 Task: Create a due date automation trigger when advanced on, on the tuesday after a card is due add content with a name containing resume at 11:00 AM.
Action: Mouse moved to (886, 278)
Screenshot: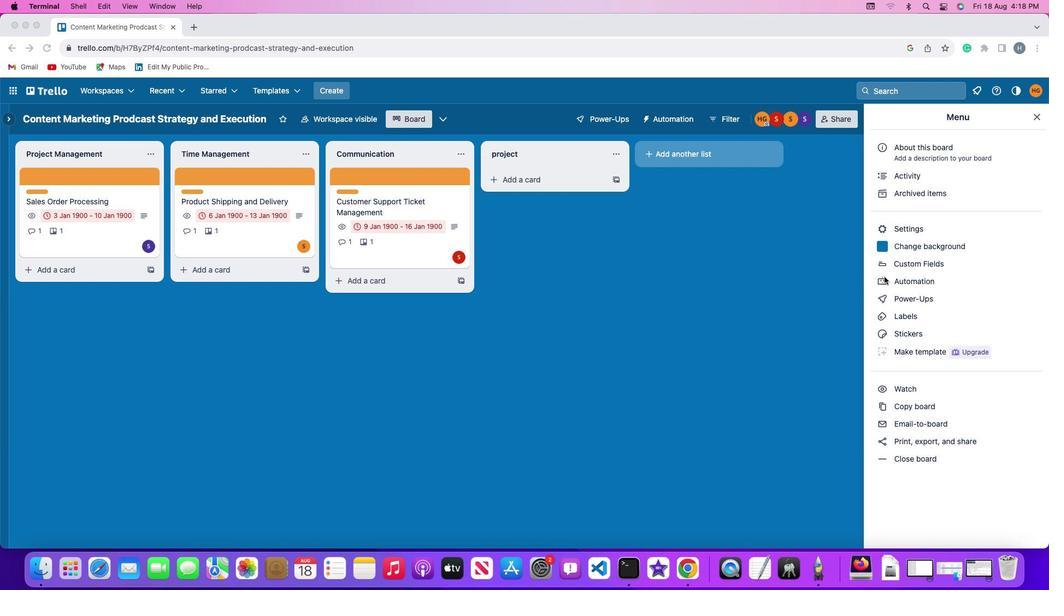 
Action: Mouse pressed left at (886, 278)
Screenshot: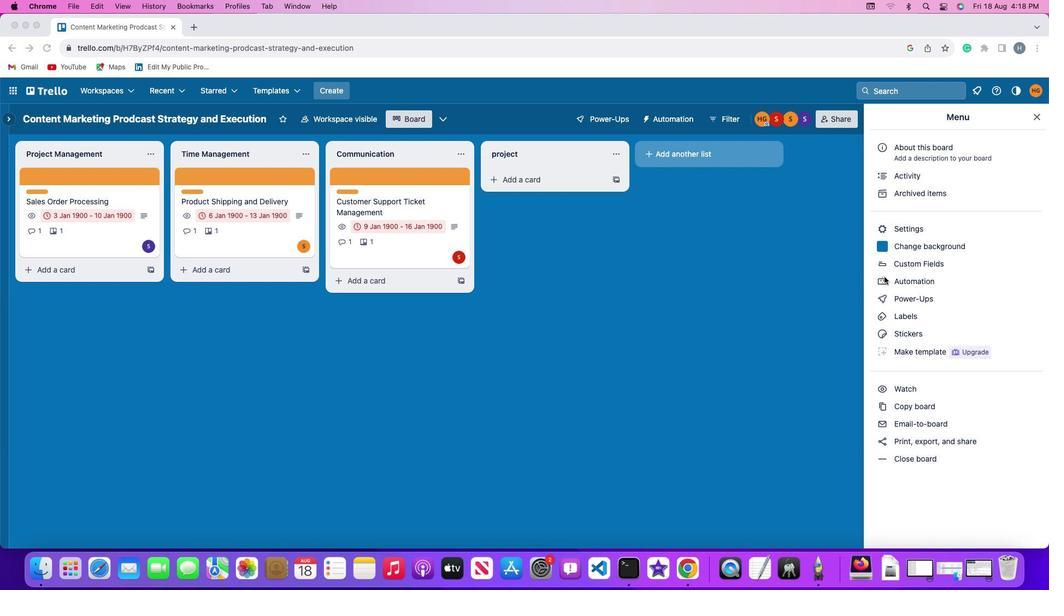 
Action: Mouse pressed left at (886, 278)
Screenshot: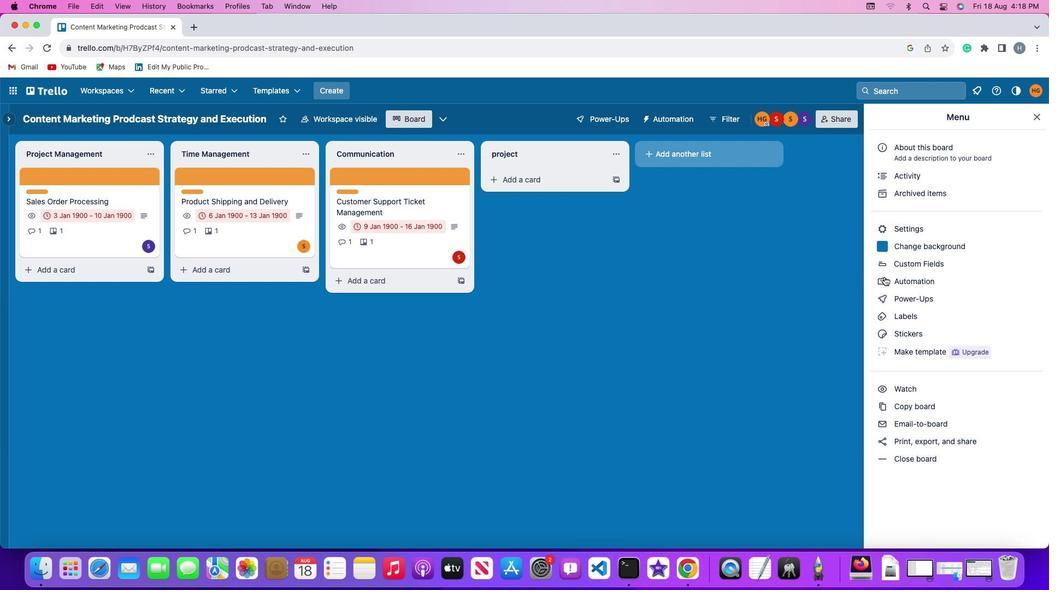 
Action: Mouse moved to (65, 257)
Screenshot: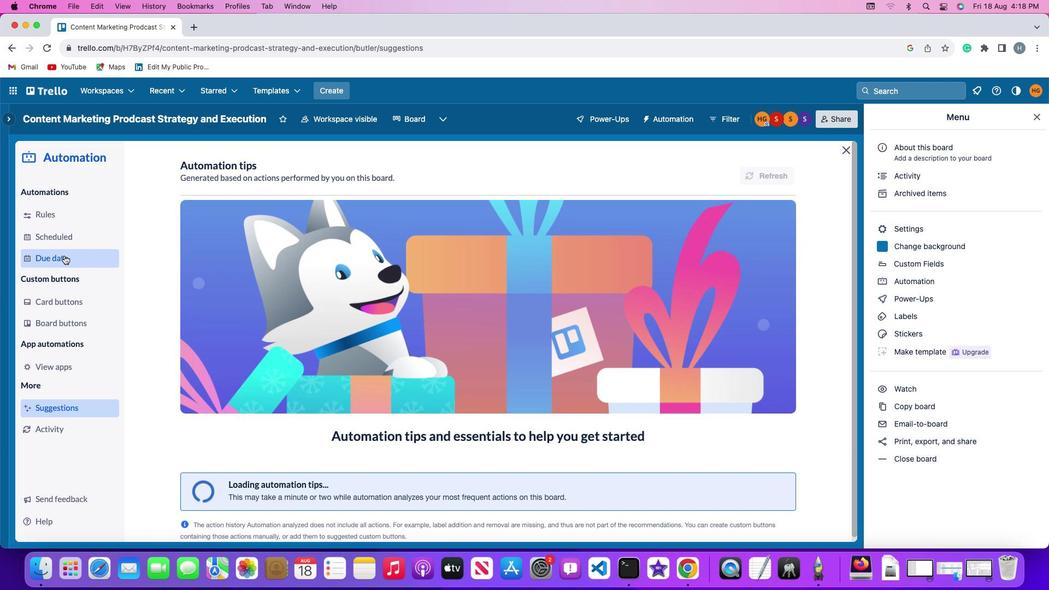 
Action: Mouse pressed left at (65, 257)
Screenshot: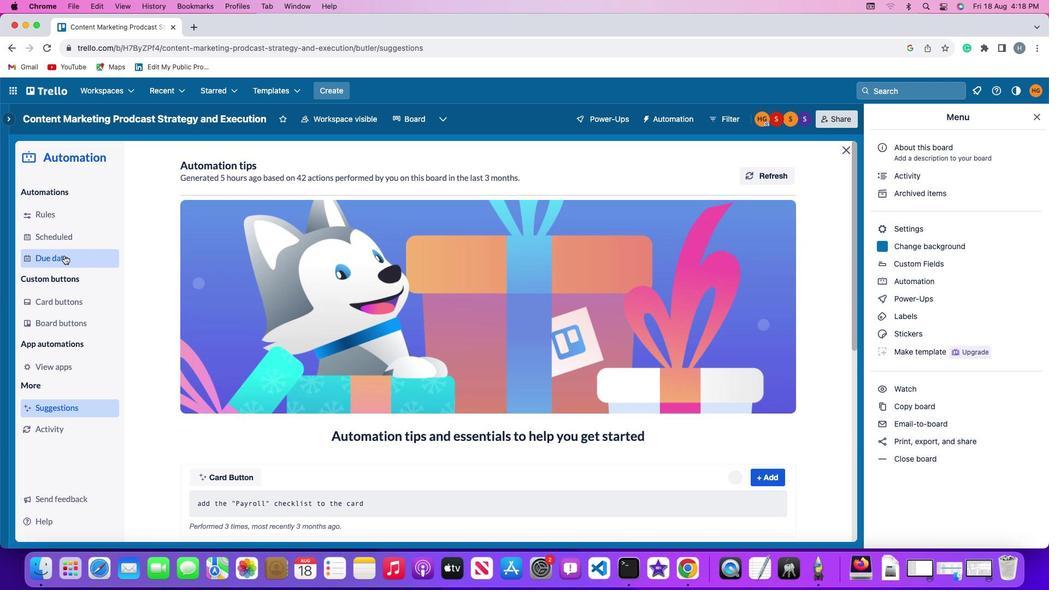 
Action: Mouse moved to (729, 169)
Screenshot: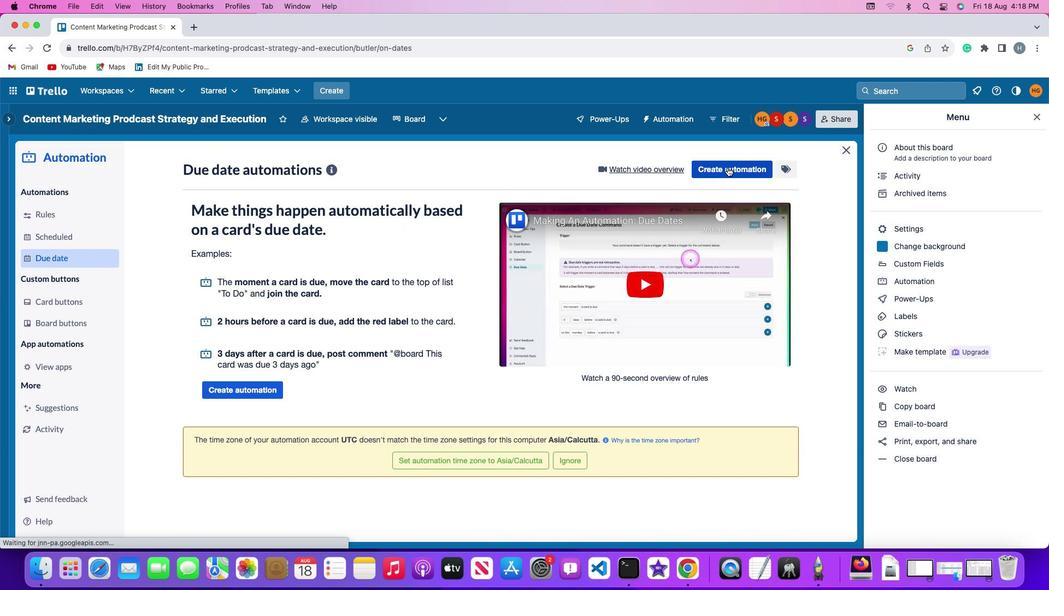
Action: Mouse pressed left at (729, 169)
Screenshot: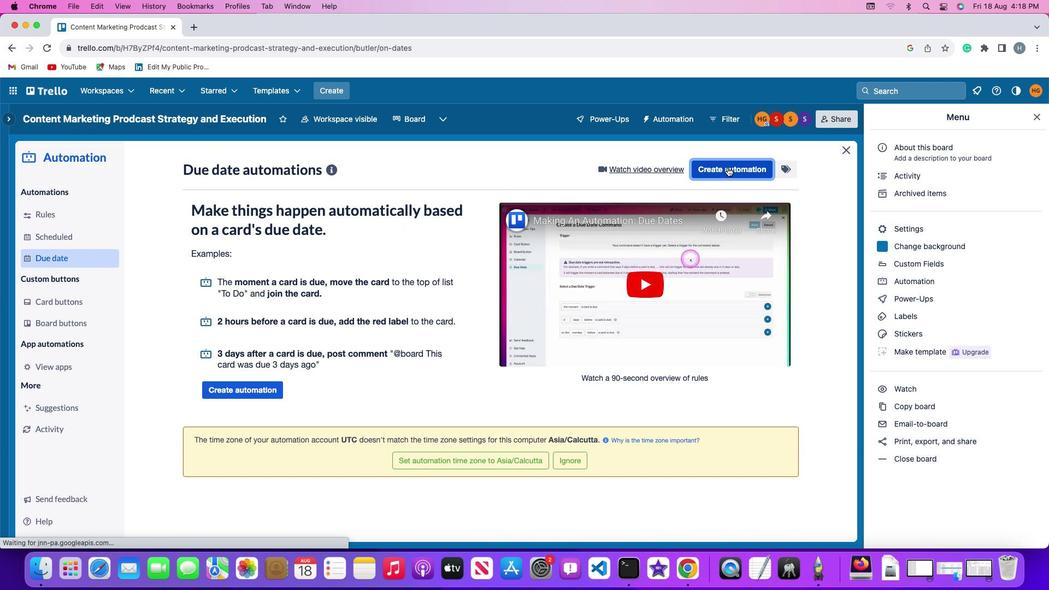 
Action: Mouse moved to (209, 274)
Screenshot: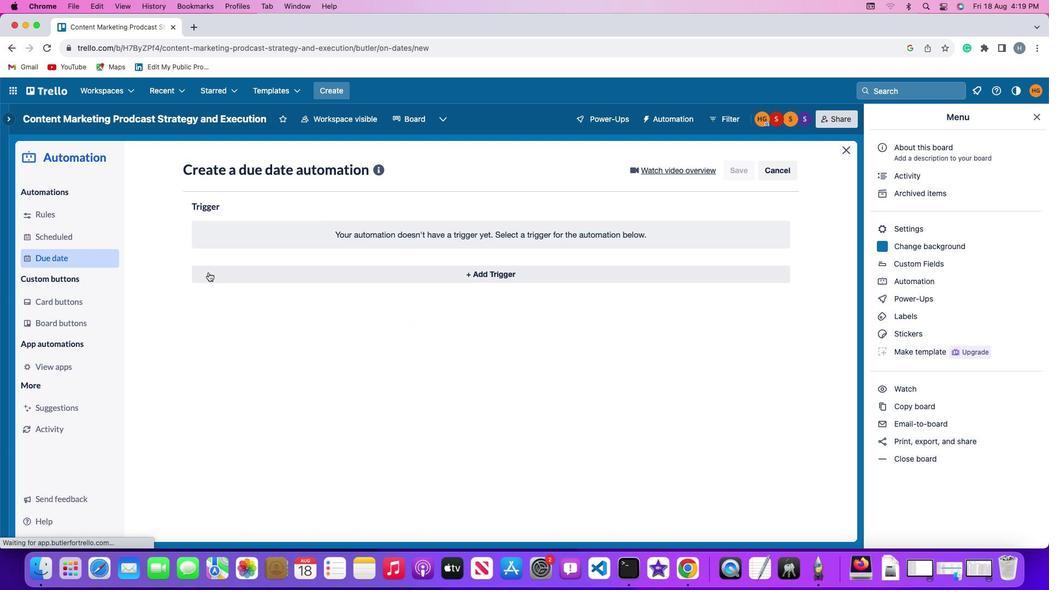 
Action: Mouse pressed left at (209, 274)
Screenshot: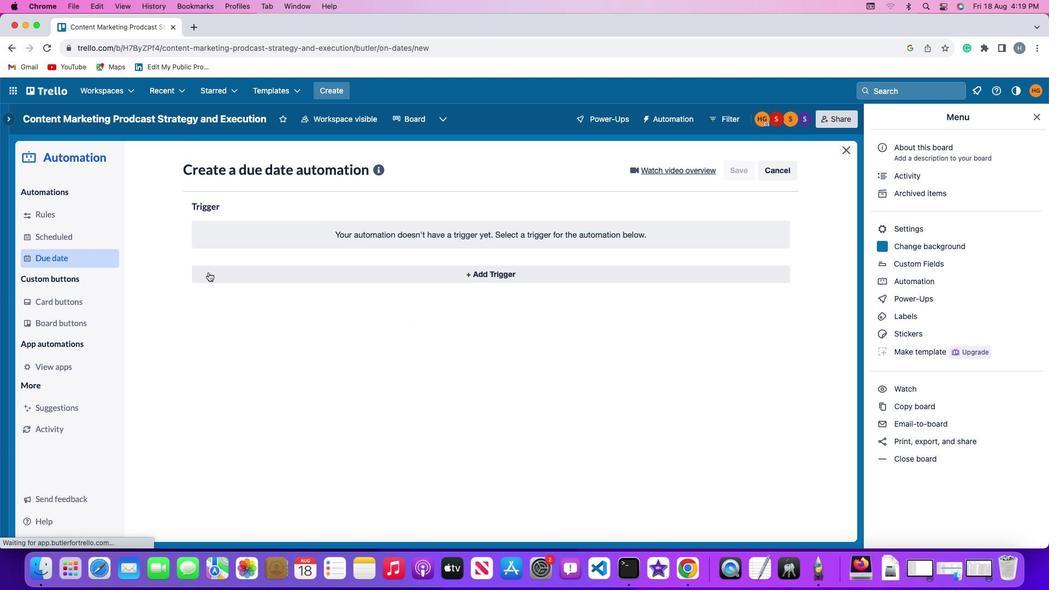 
Action: Mouse moved to (236, 477)
Screenshot: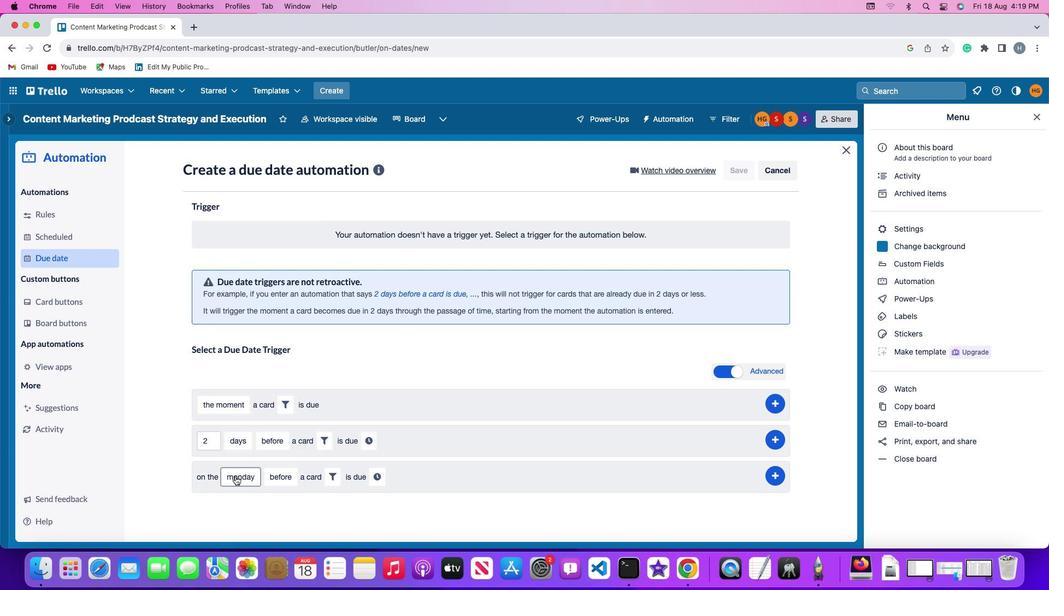 
Action: Mouse pressed left at (236, 477)
Screenshot: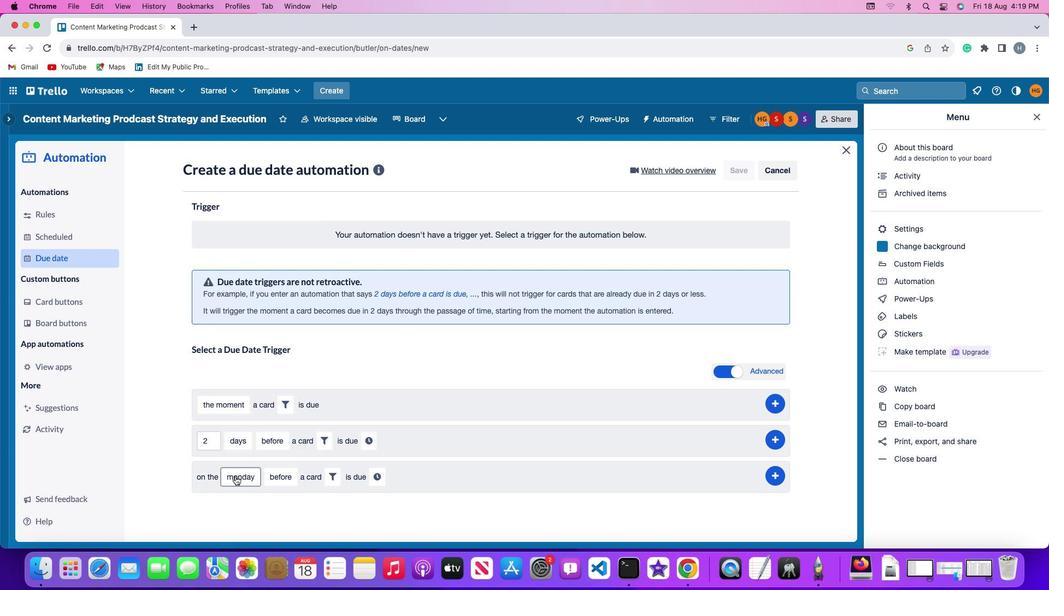
Action: Mouse moved to (256, 350)
Screenshot: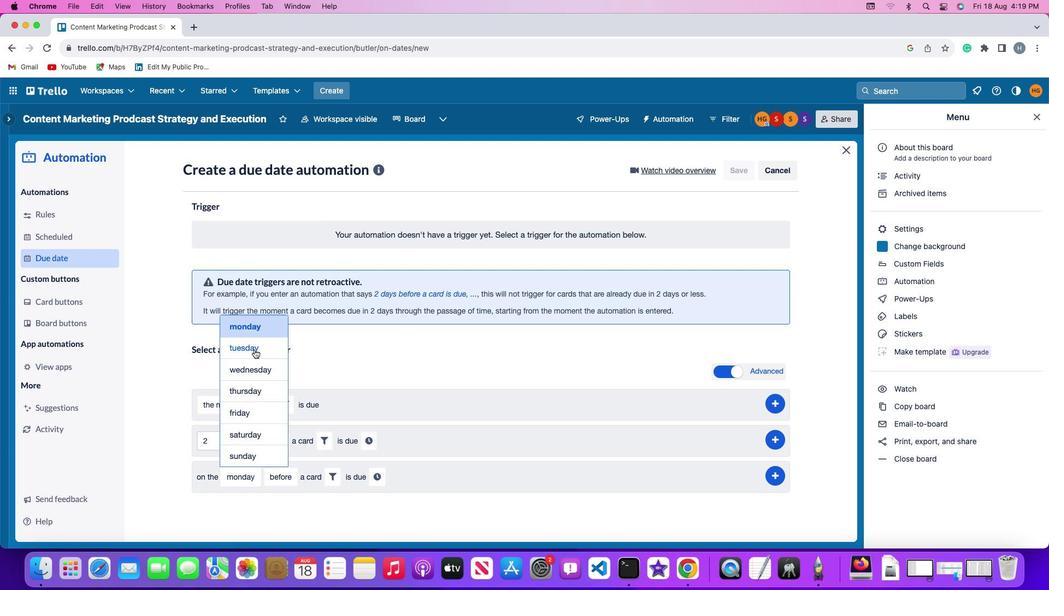 
Action: Mouse pressed left at (256, 350)
Screenshot: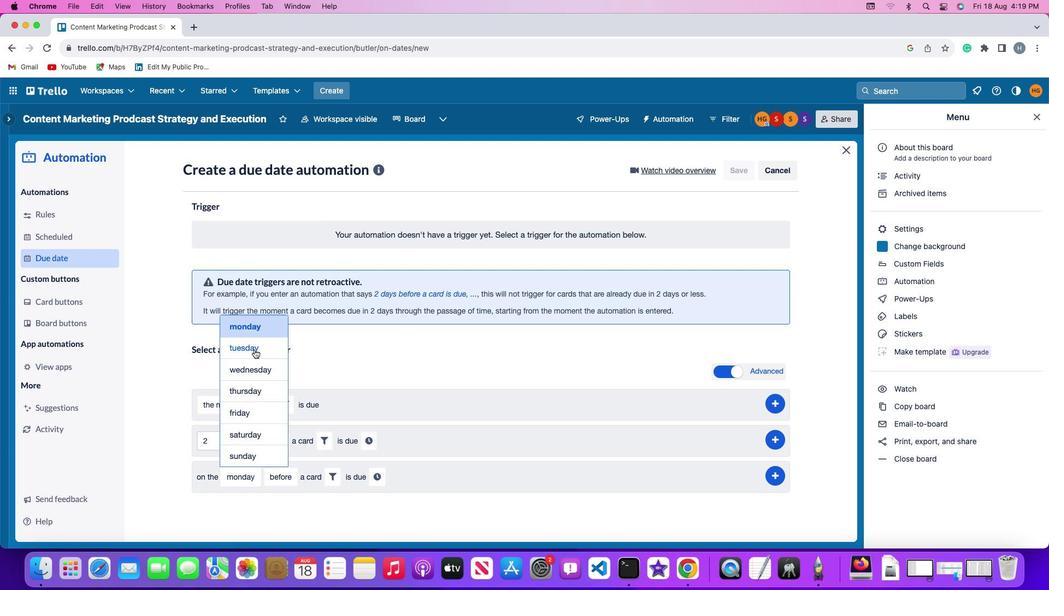 
Action: Mouse moved to (282, 479)
Screenshot: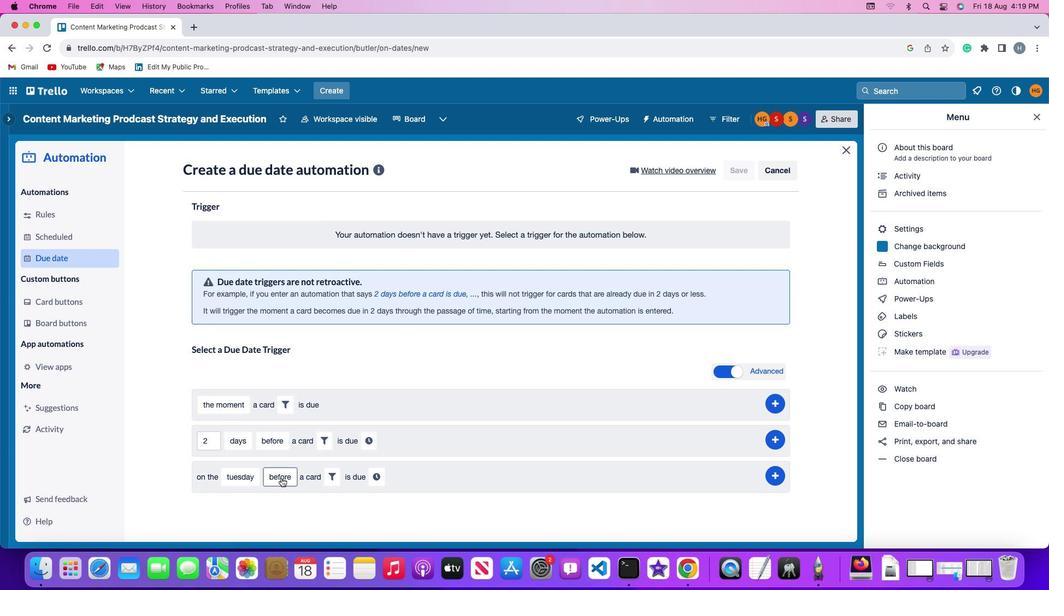 
Action: Mouse pressed left at (282, 479)
Screenshot: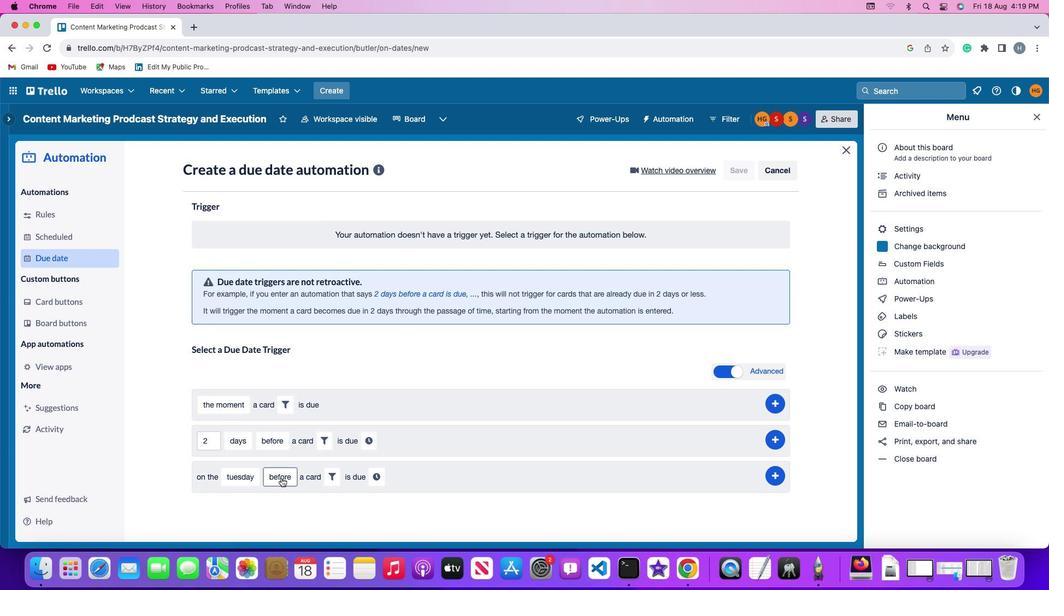
Action: Mouse moved to (291, 413)
Screenshot: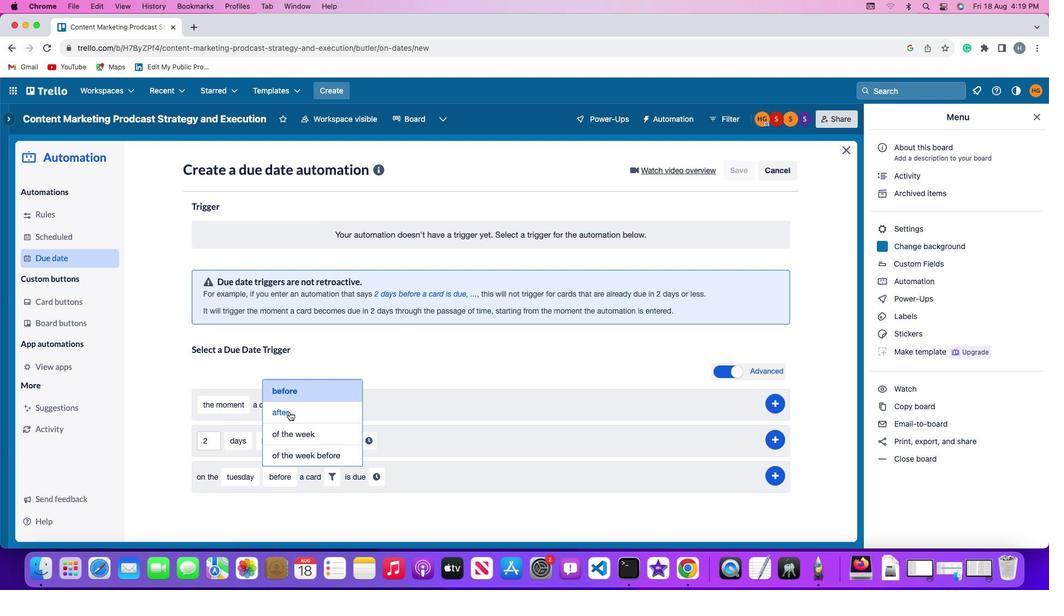 
Action: Mouse pressed left at (291, 413)
Screenshot: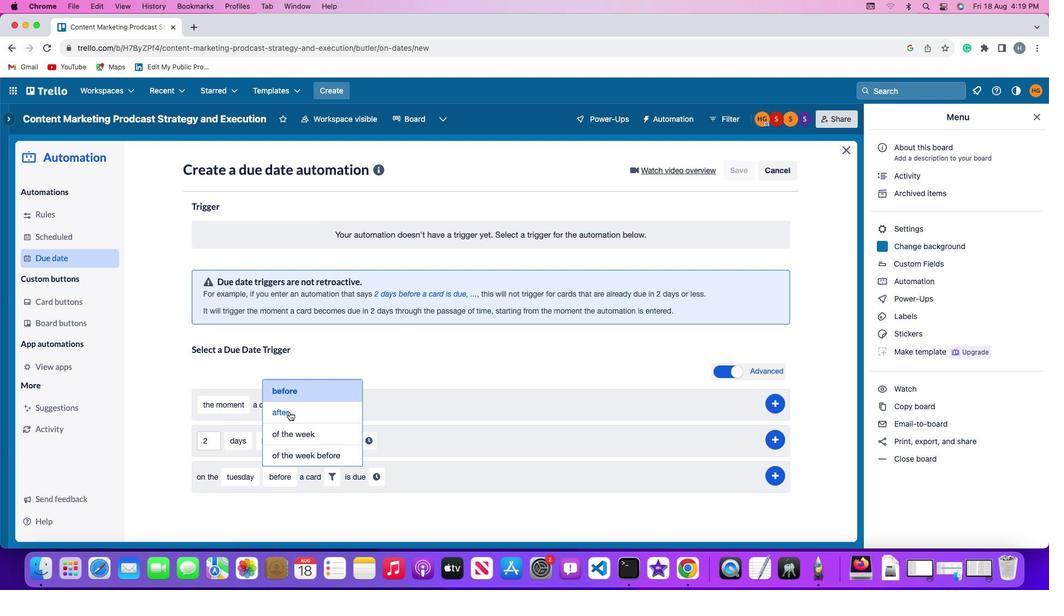 
Action: Mouse moved to (326, 484)
Screenshot: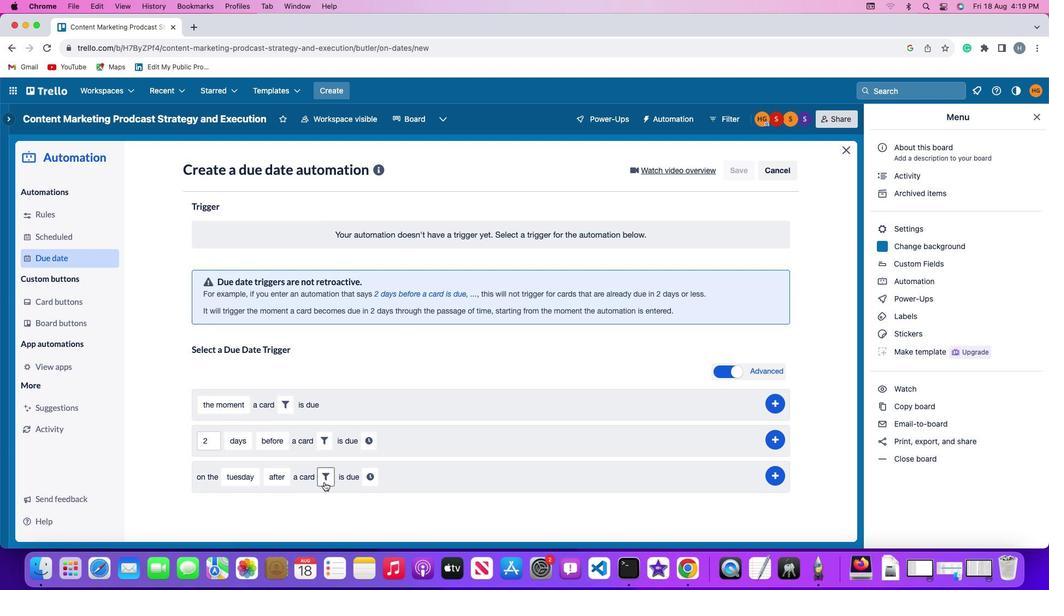 
Action: Mouse pressed left at (326, 484)
Screenshot: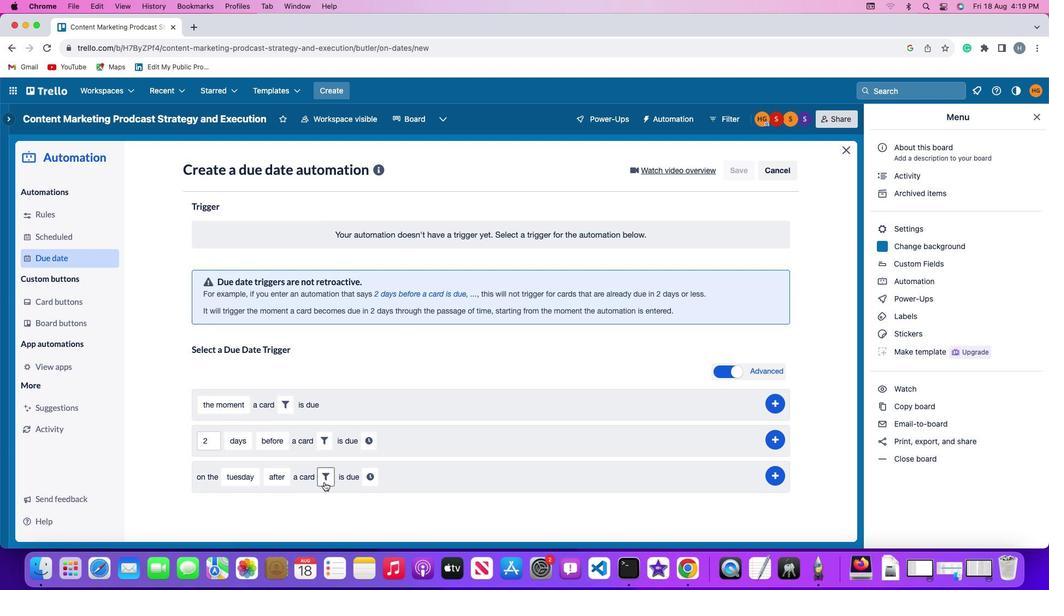 
Action: Mouse moved to (468, 513)
Screenshot: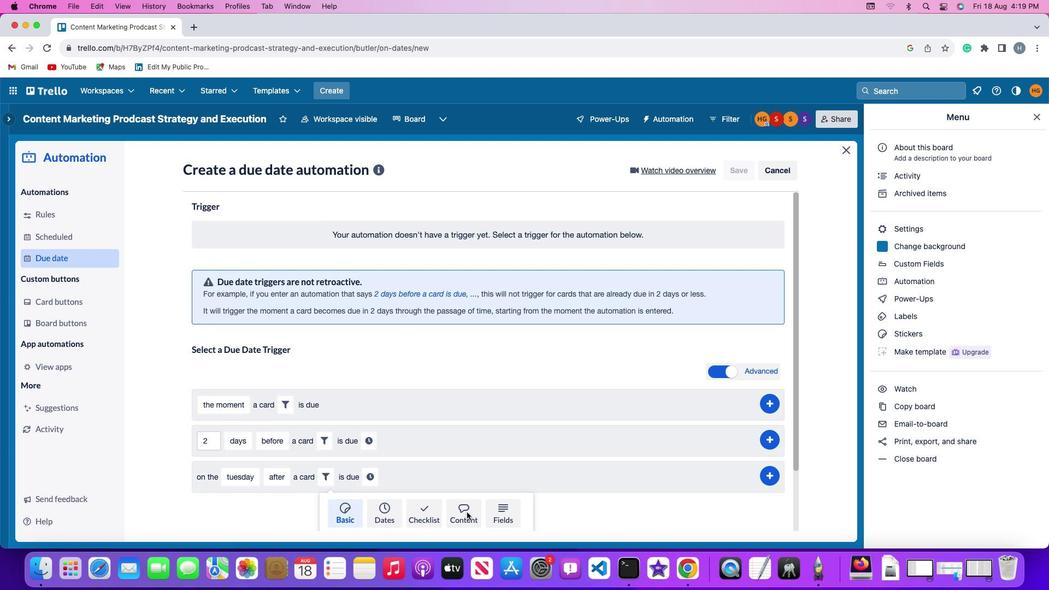 
Action: Mouse pressed left at (468, 513)
Screenshot: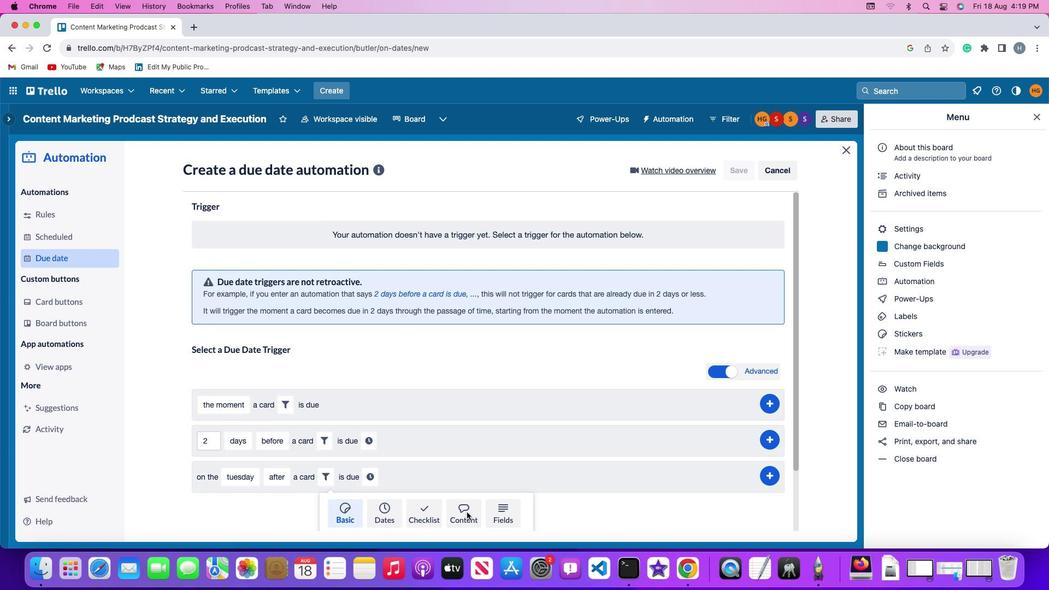 
Action: Mouse moved to (280, 503)
Screenshot: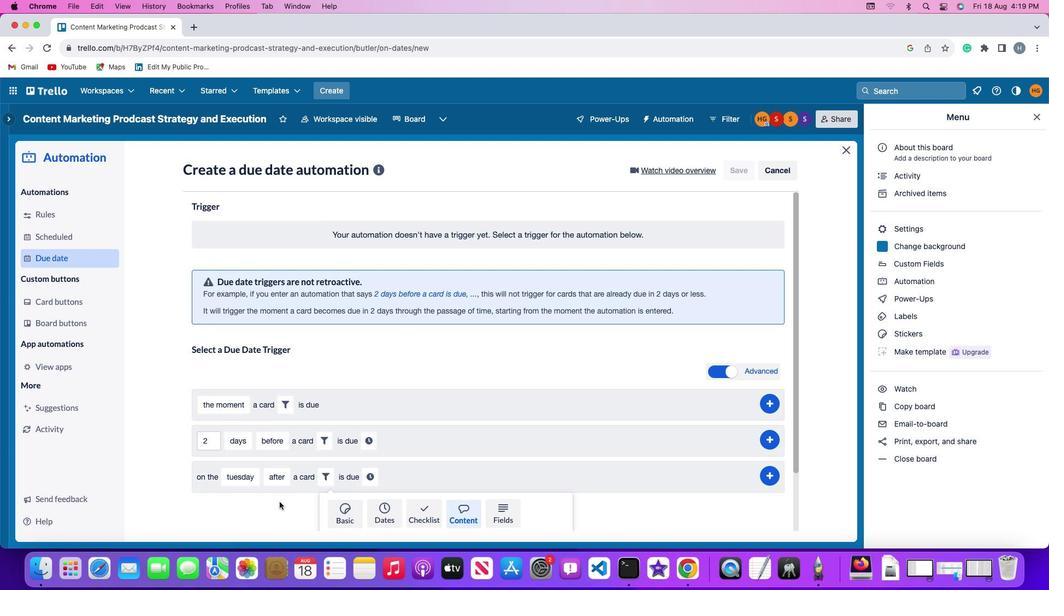 
Action: Mouse scrolled (280, 503) with delta (1, 1)
Screenshot: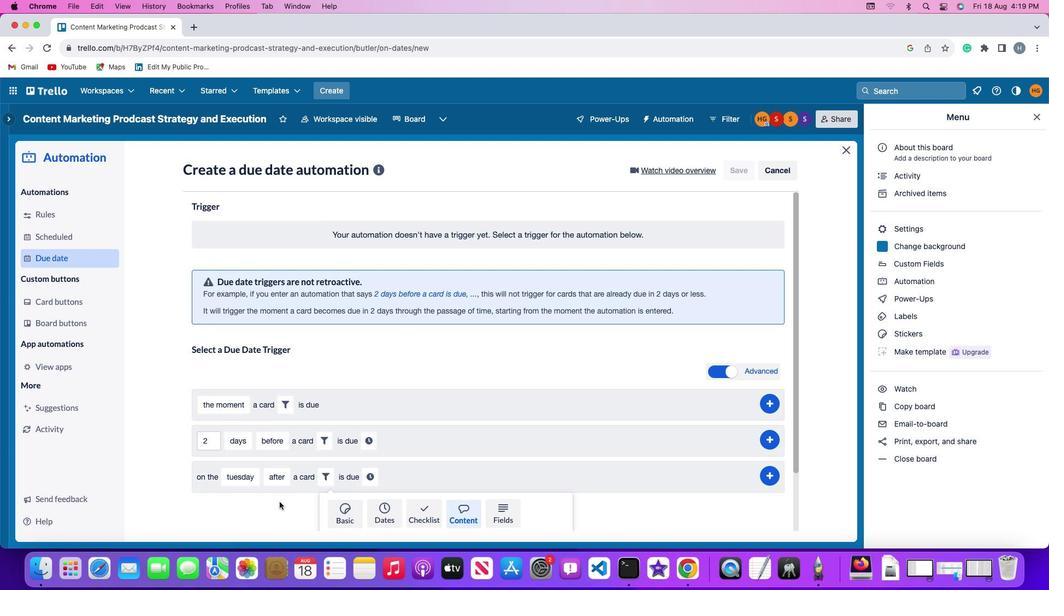 
Action: Mouse scrolled (280, 503) with delta (1, 1)
Screenshot: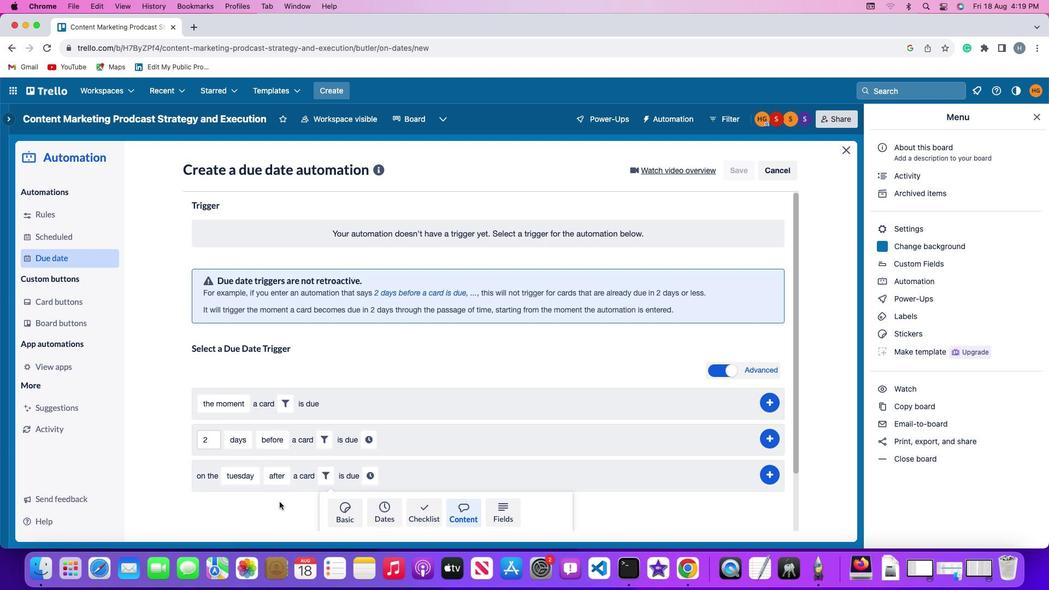 
Action: Mouse scrolled (280, 503) with delta (1, 0)
Screenshot: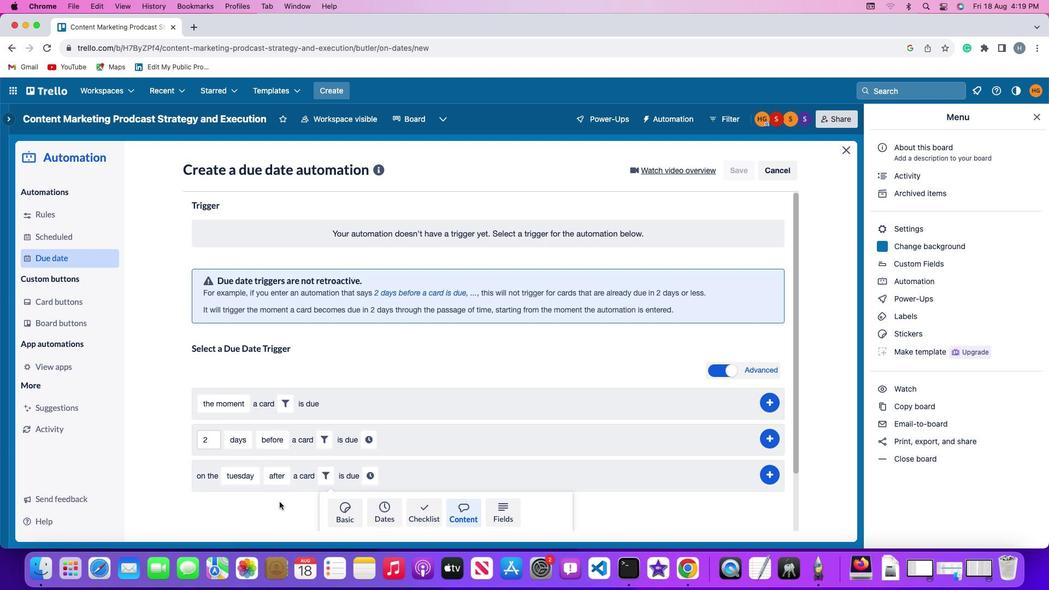 
Action: Mouse scrolled (280, 503) with delta (1, 0)
Screenshot: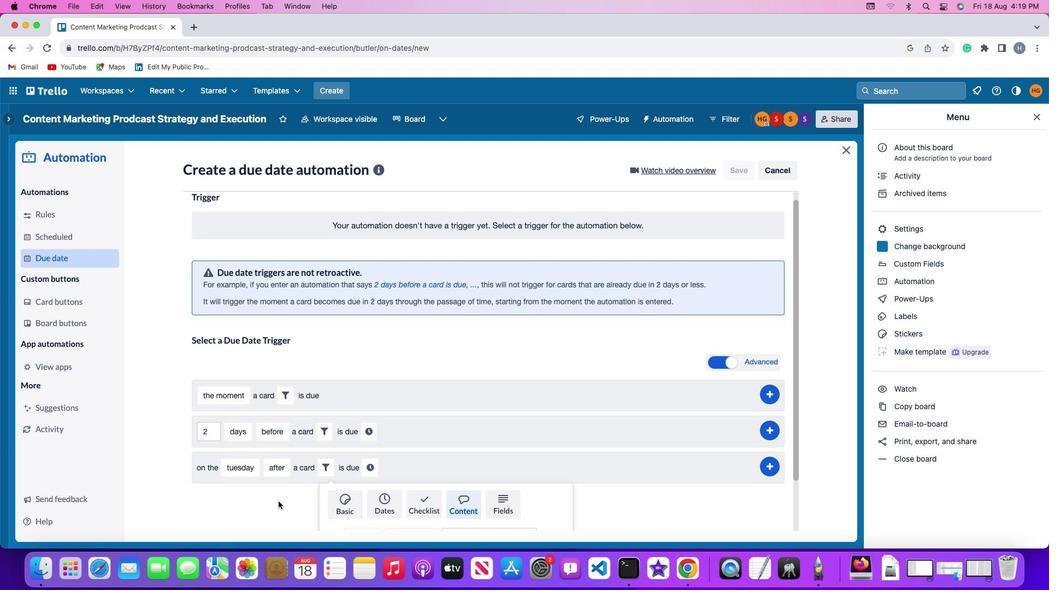 
Action: Mouse moved to (280, 503)
Screenshot: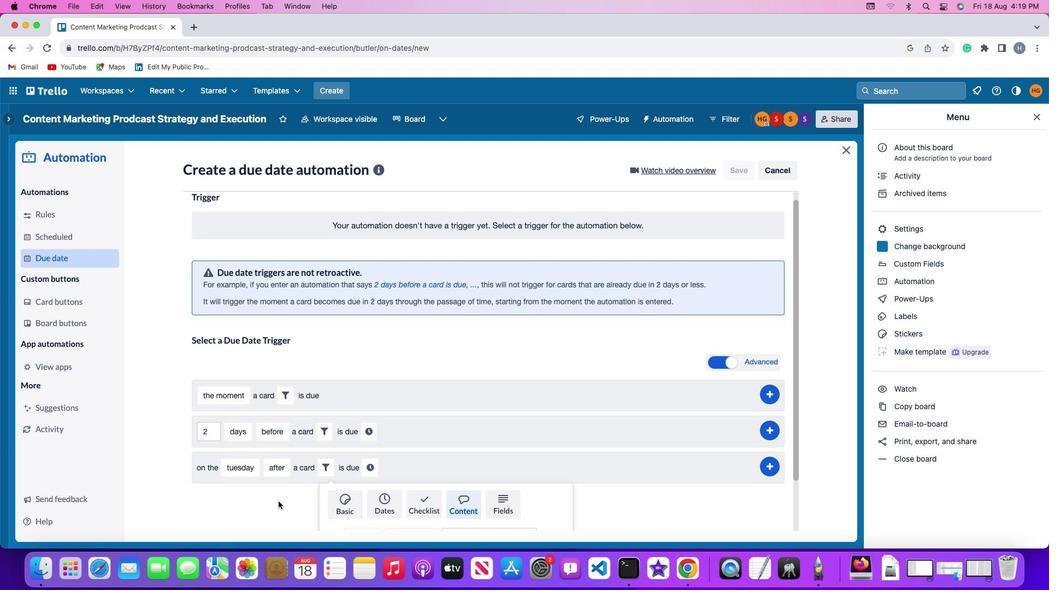 
Action: Mouse scrolled (280, 503) with delta (1, -1)
Screenshot: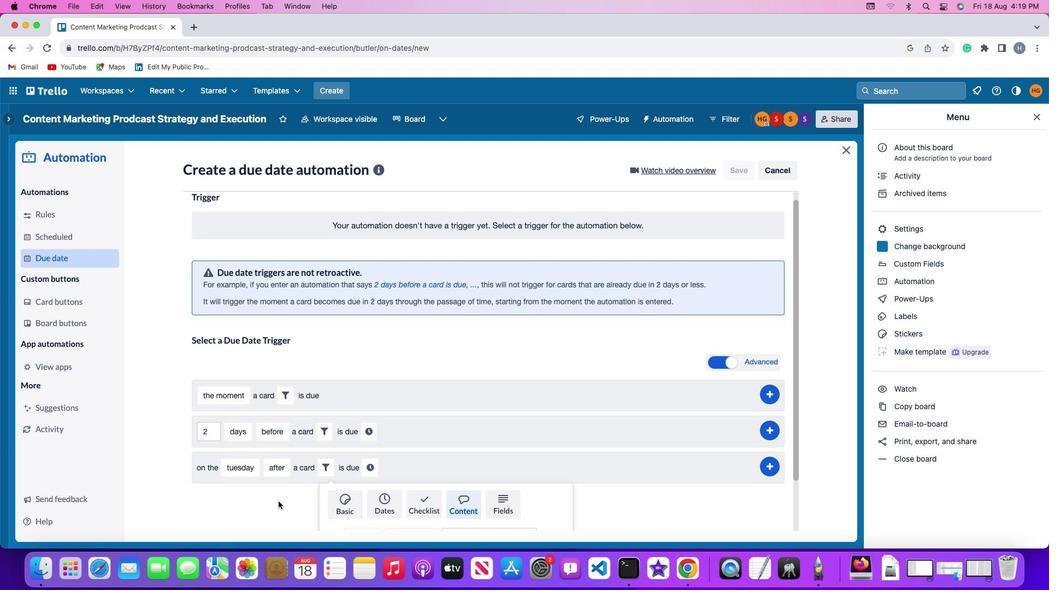 
Action: Mouse moved to (278, 502)
Screenshot: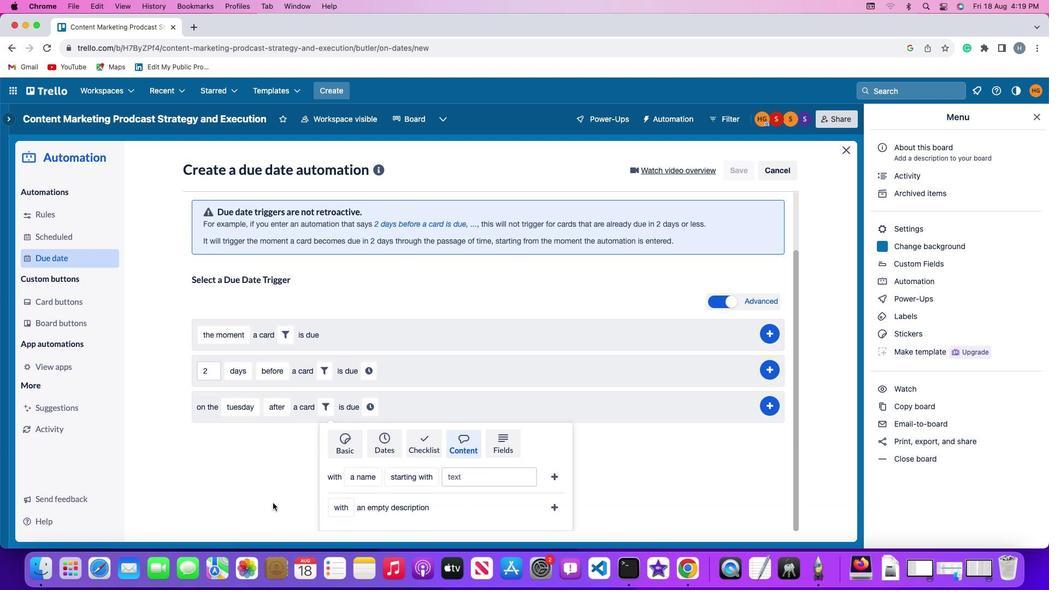 
Action: Mouse scrolled (278, 502) with delta (1, 1)
Screenshot: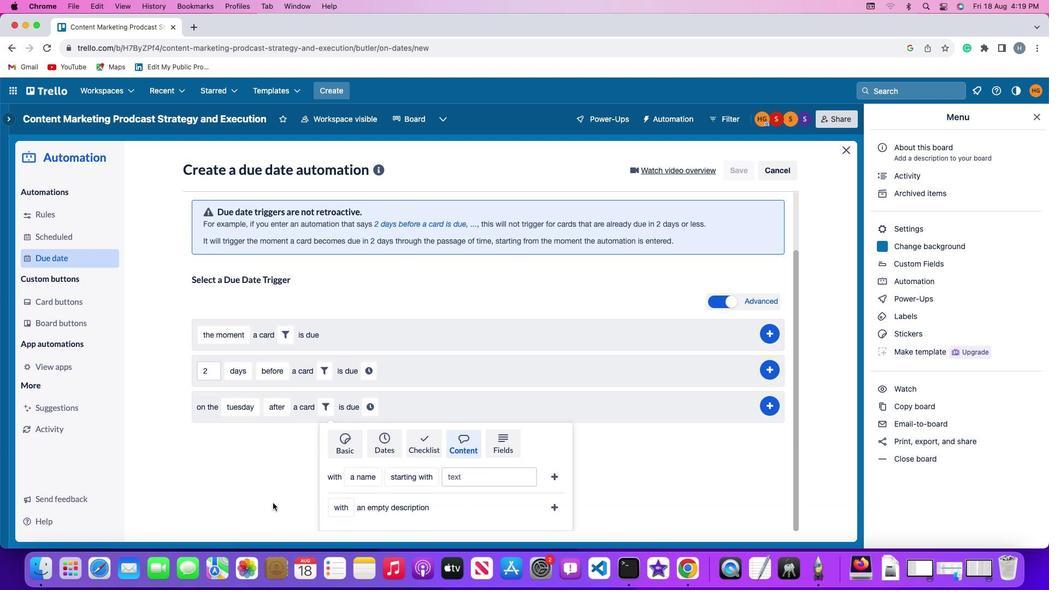 
Action: Mouse moved to (274, 505)
Screenshot: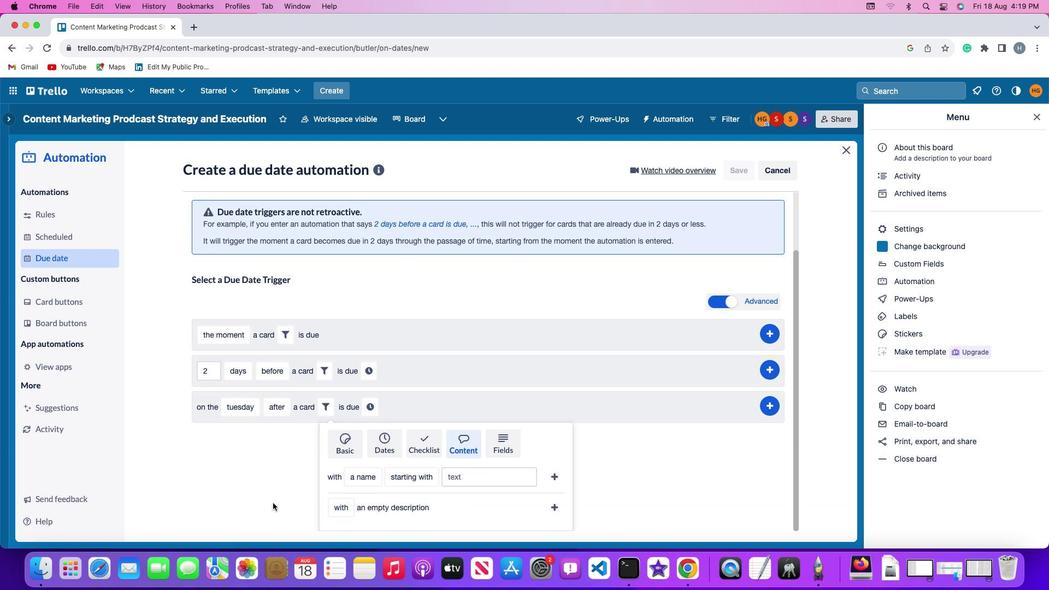
Action: Mouse scrolled (274, 505) with delta (1, 1)
Screenshot: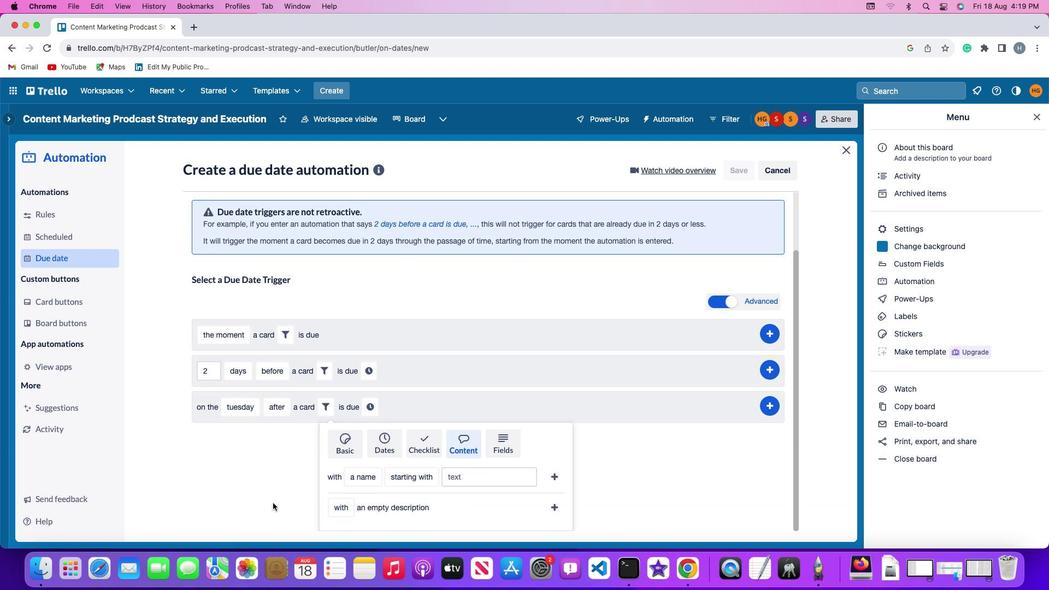
Action: Mouse moved to (274, 505)
Screenshot: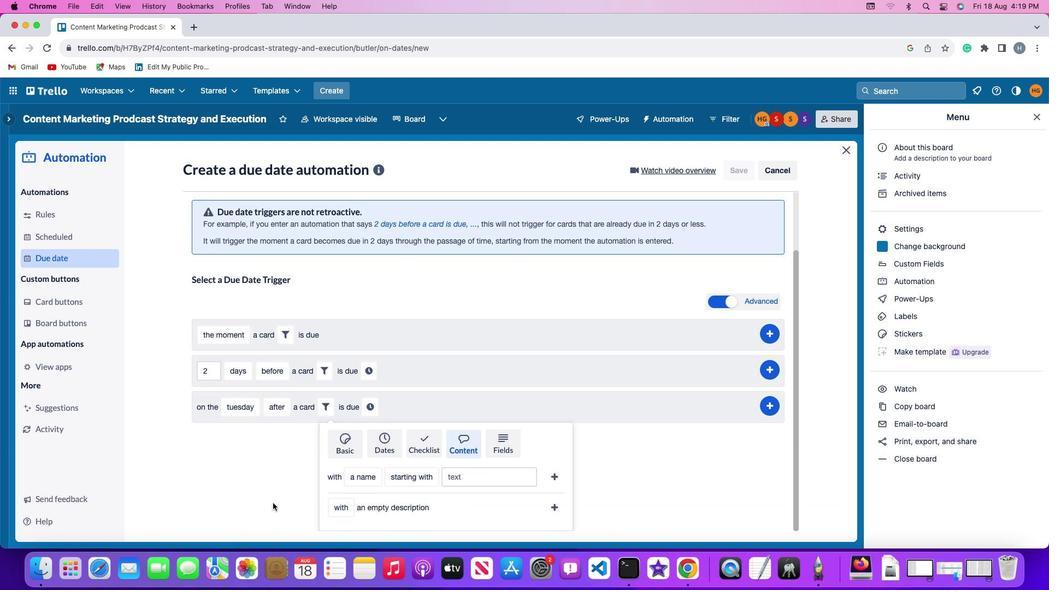 
Action: Mouse scrolled (274, 505) with delta (1, 0)
Screenshot: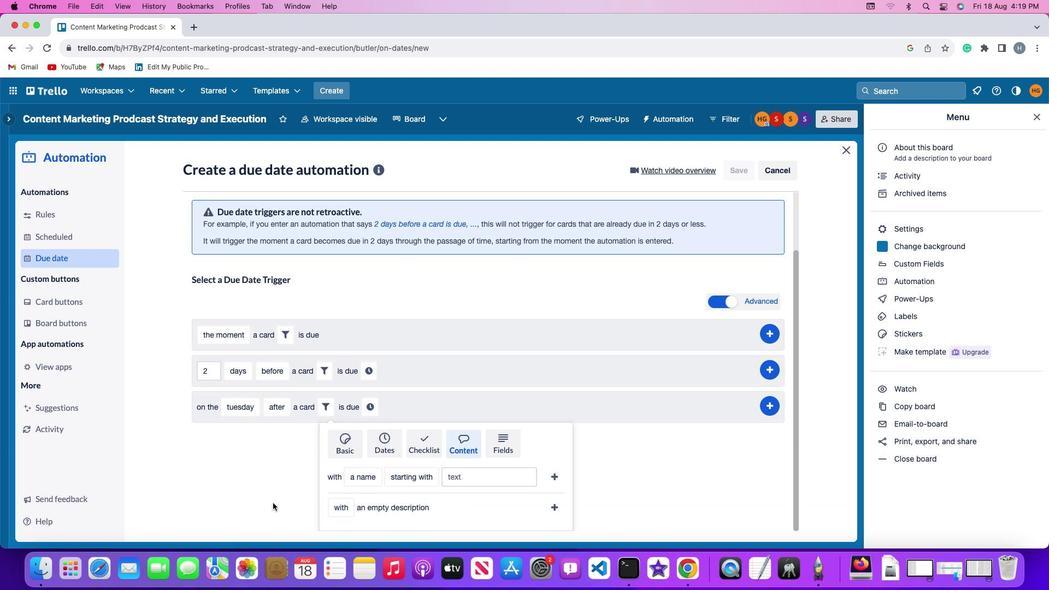 
Action: Mouse moved to (355, 482)
Screenshot: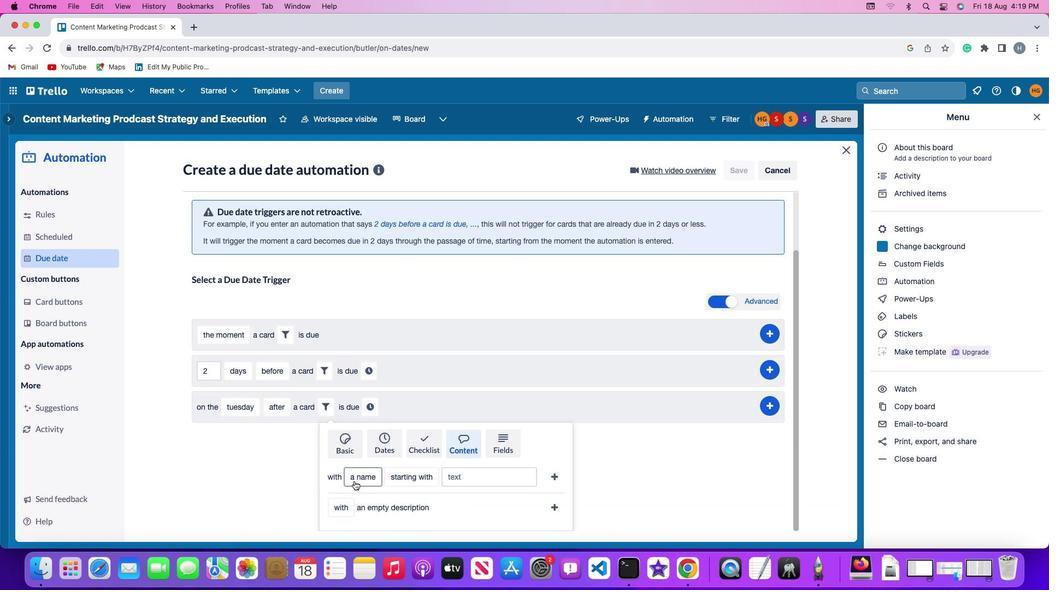 
Action: Mouse pressed left at (355, 482)
Screenshot: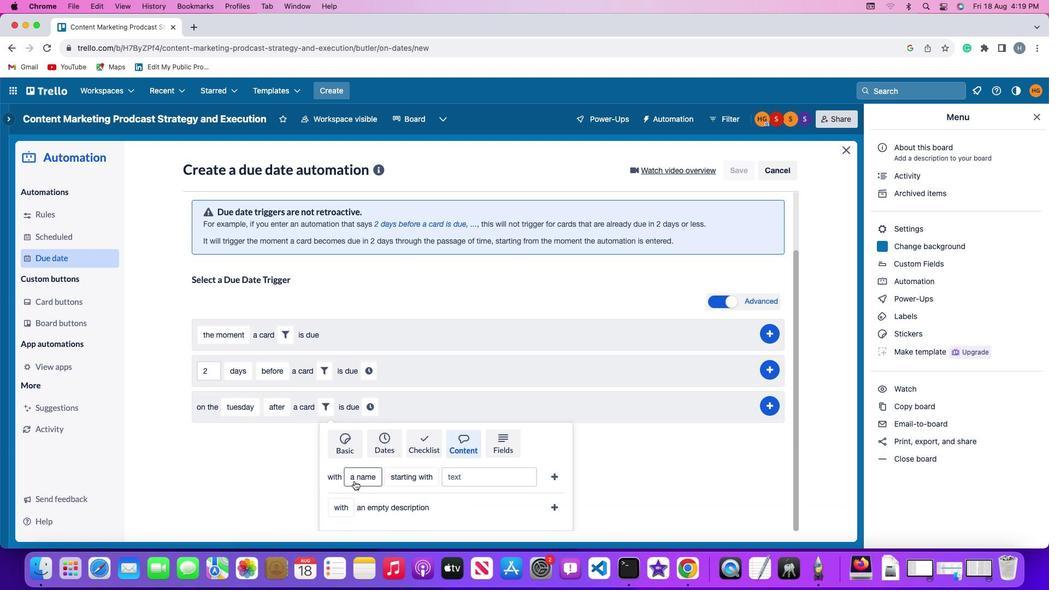 
Action: Mouse moved to (378, 412)
Screenshot: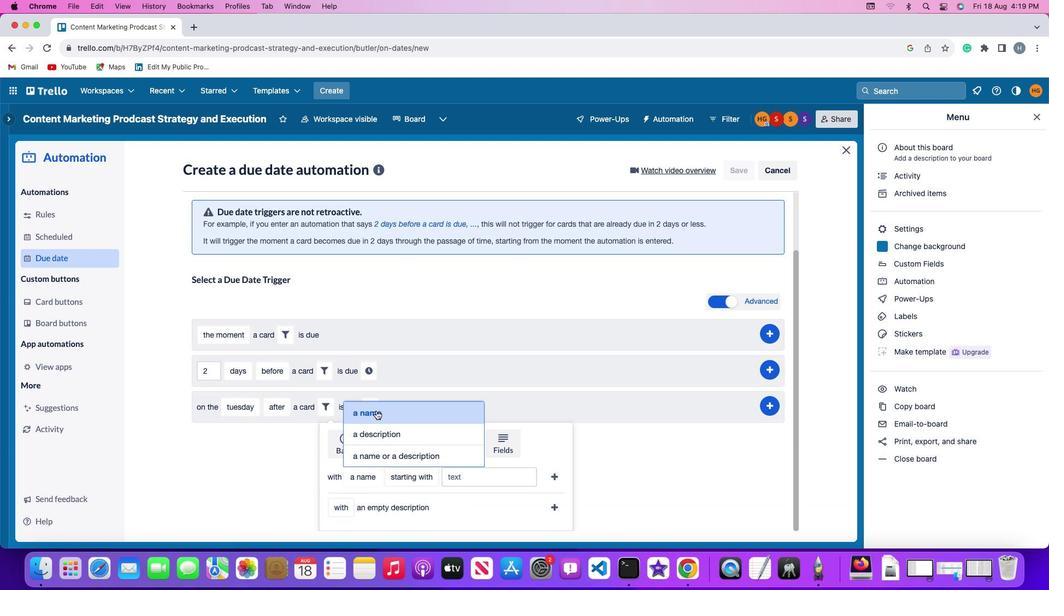 
Action: Mouse pressed left at (378, 412)
Screenshot: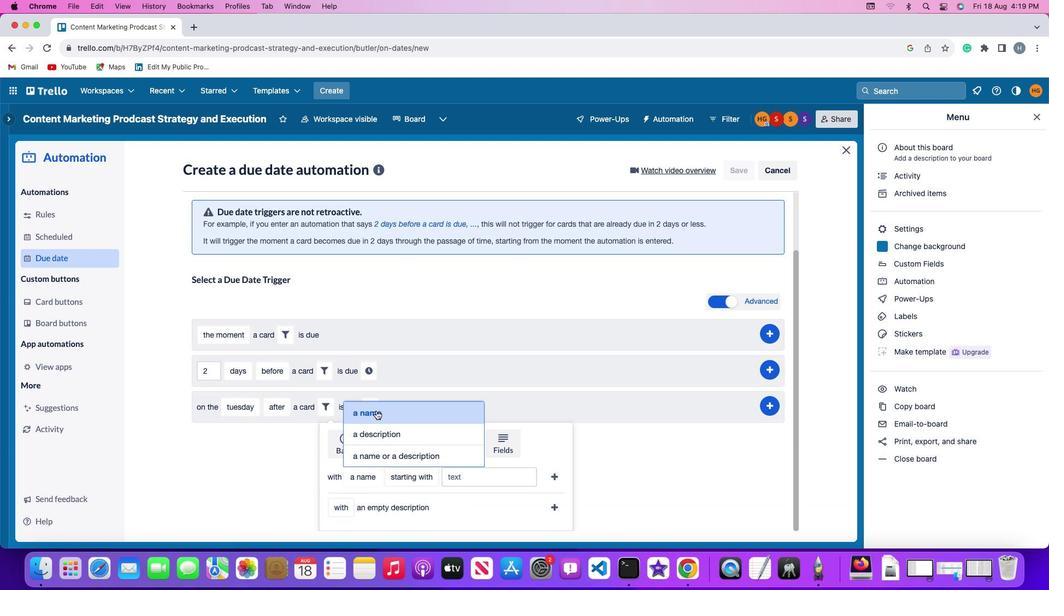 
Action: Mouse moved to (408, 475)
Screenshot: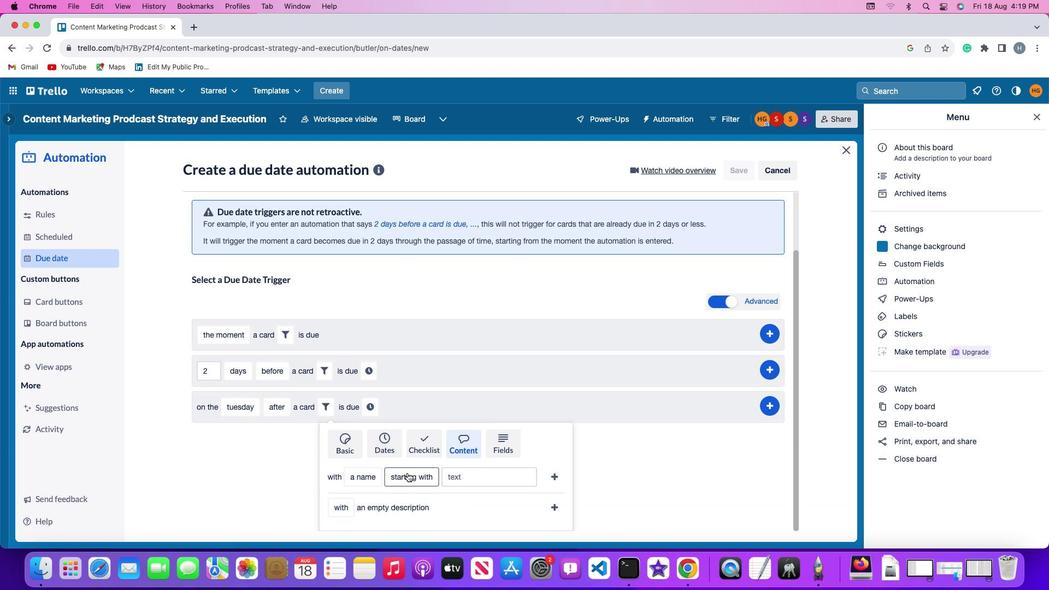 
Action: Mouse pressed left at (408, 475)
Screenshot: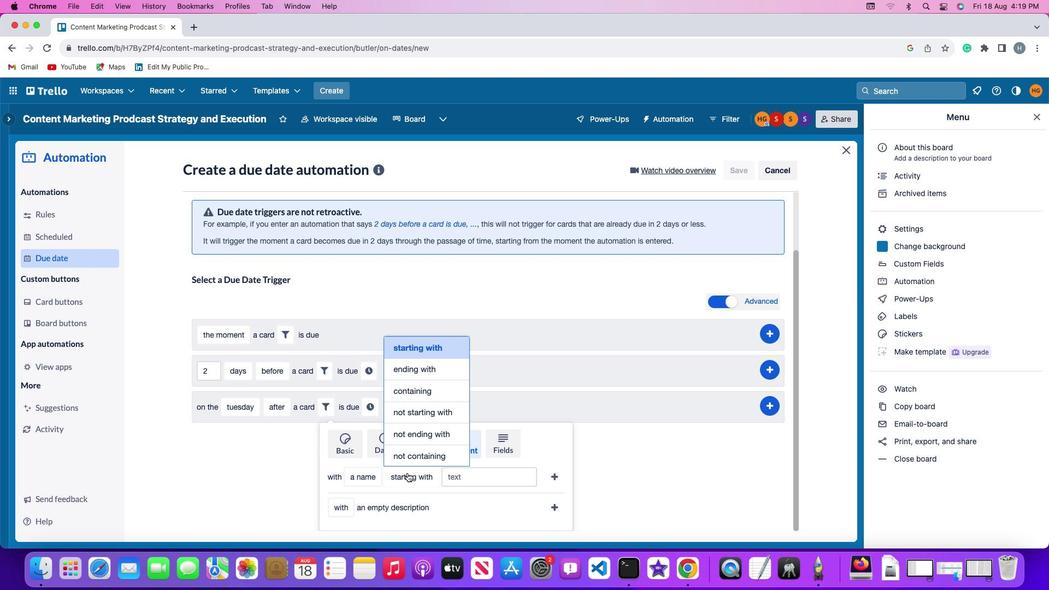 
Action: Mouse moved to (438, 397)
Screenshot: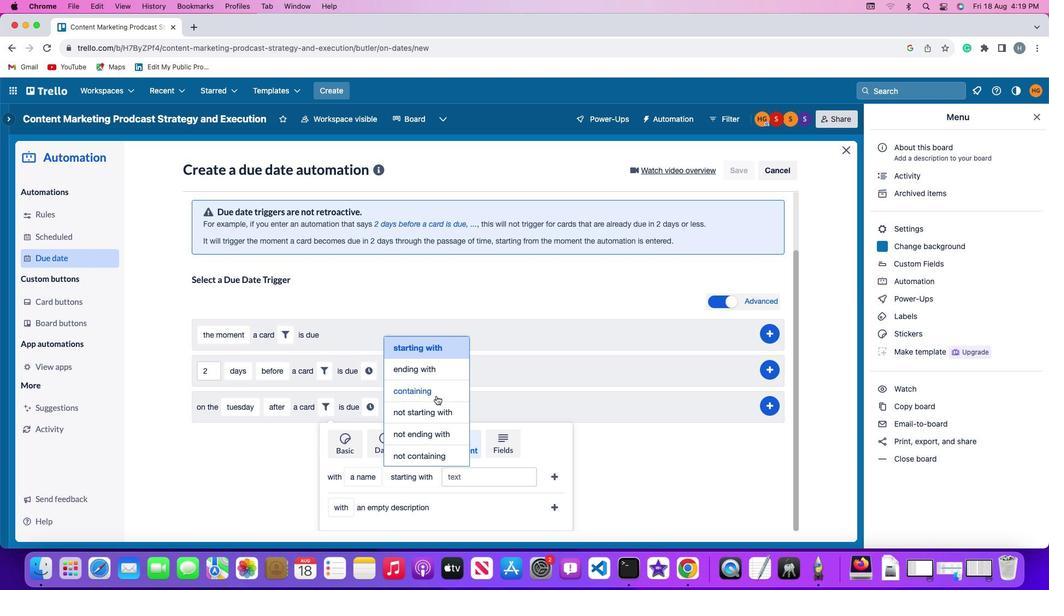 
Action: Mouse pressed left at (438, 397)
Screenshot: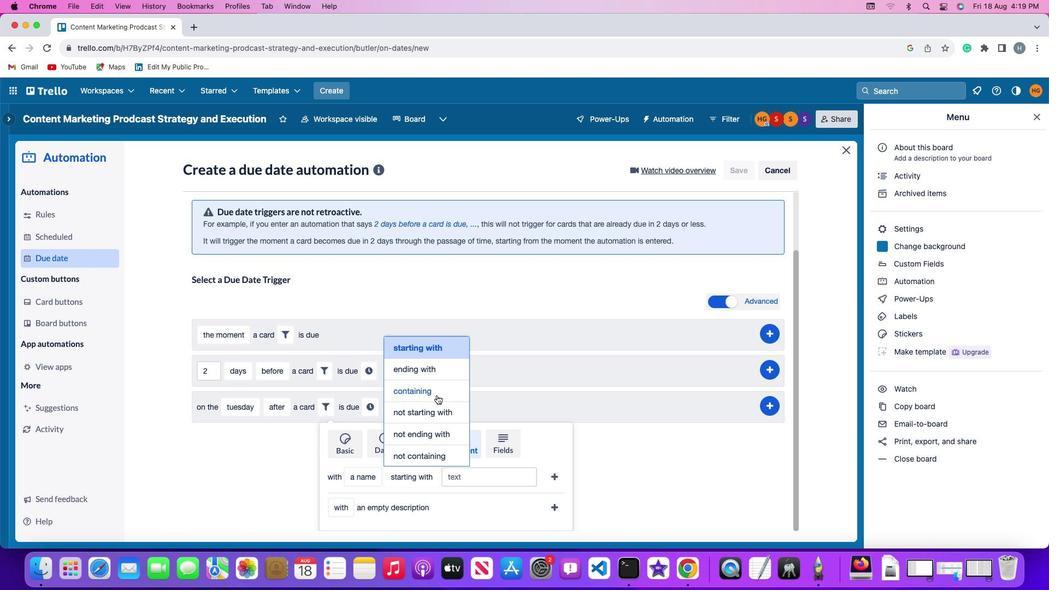 
Action: Mouse moved to (476, 483)
Screenshot: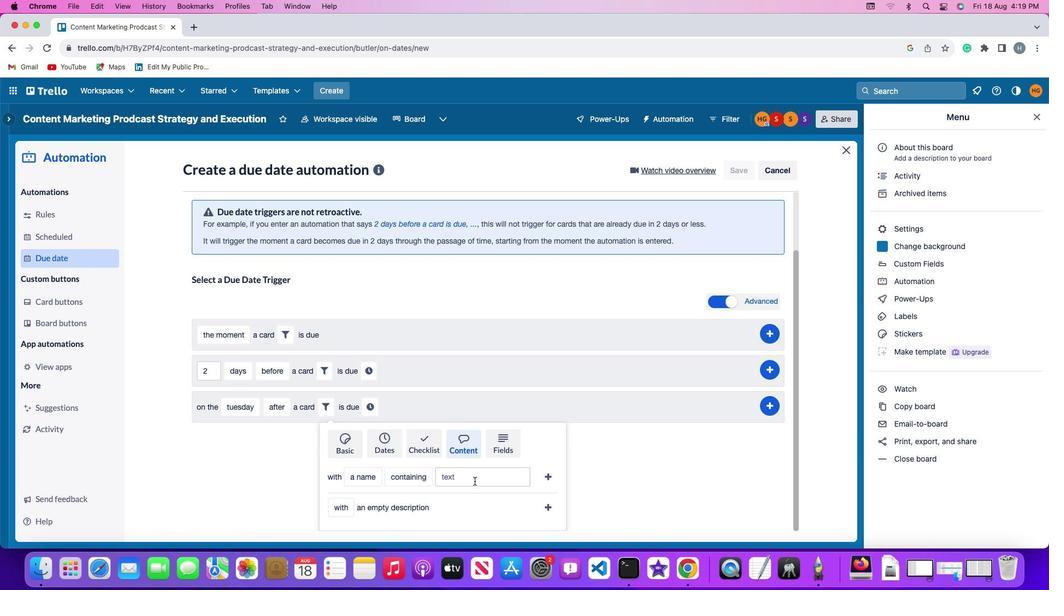 
Action: Mouse pressed left at (476, 483)
Screenshot: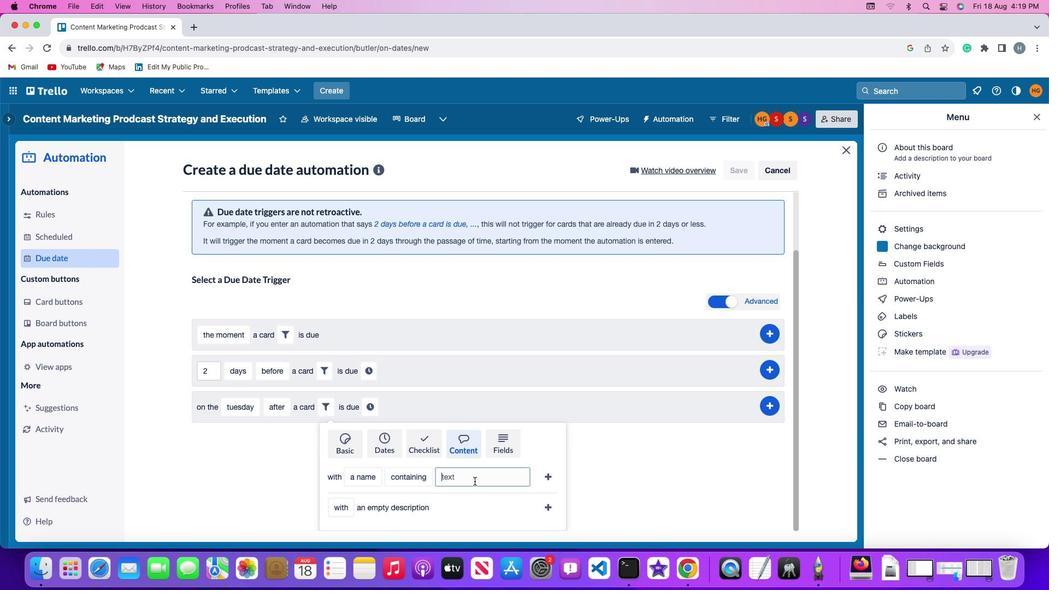 
Action: Mouse moved to (471, 484)
Screenshot: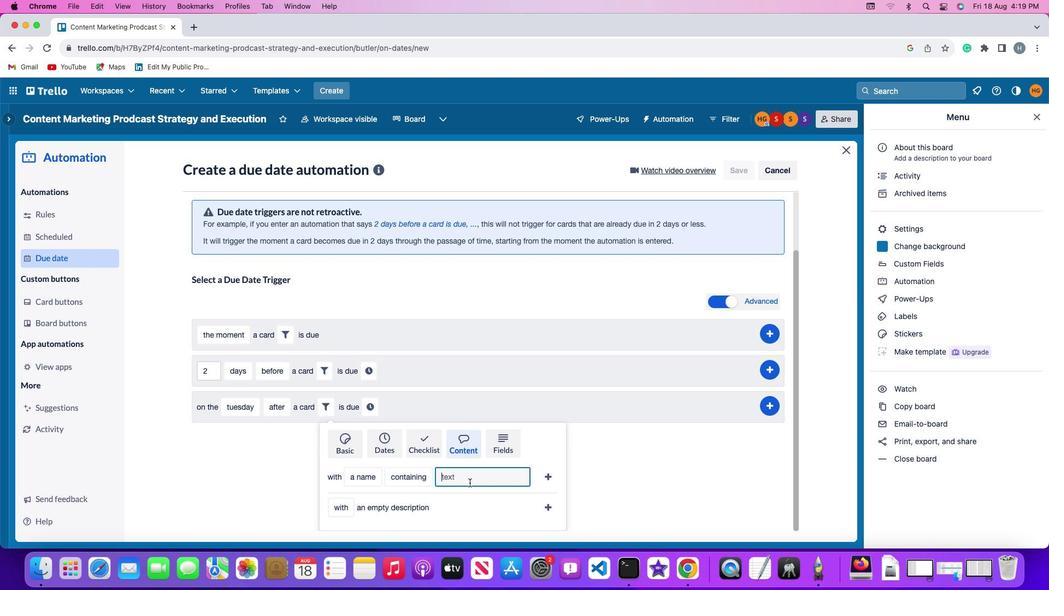 
Action: Key pressed 'r''e''s''u''m''e'
Screenshot: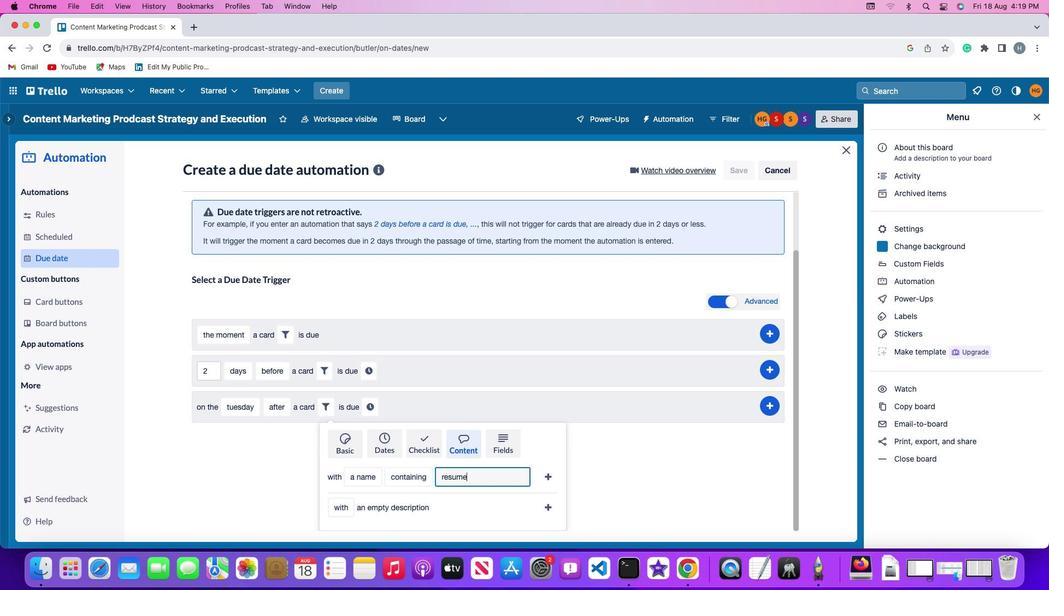 
Action: Mouse moved to (552, 475)
Screenshot: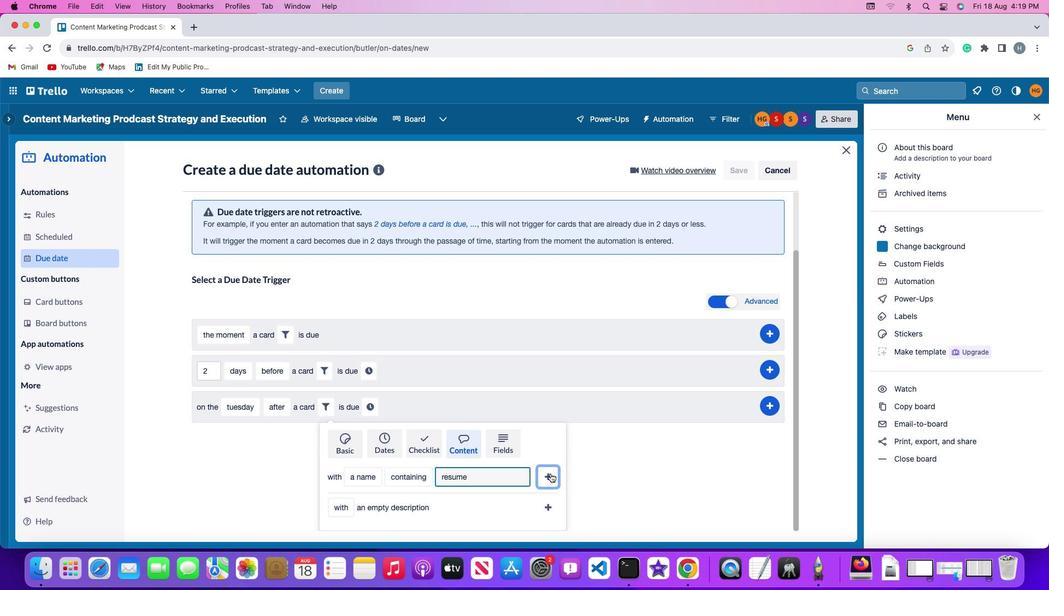 
Action: Mouse pressed left at (552, 475)
Screenshot: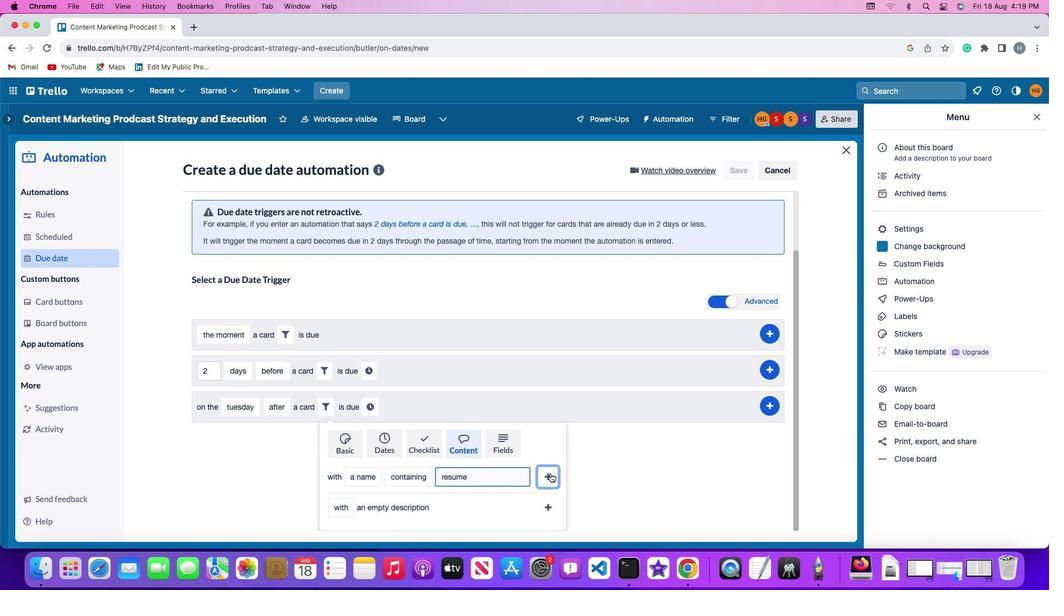 
Action: Mouse moved to (514, 475)
Screenshot: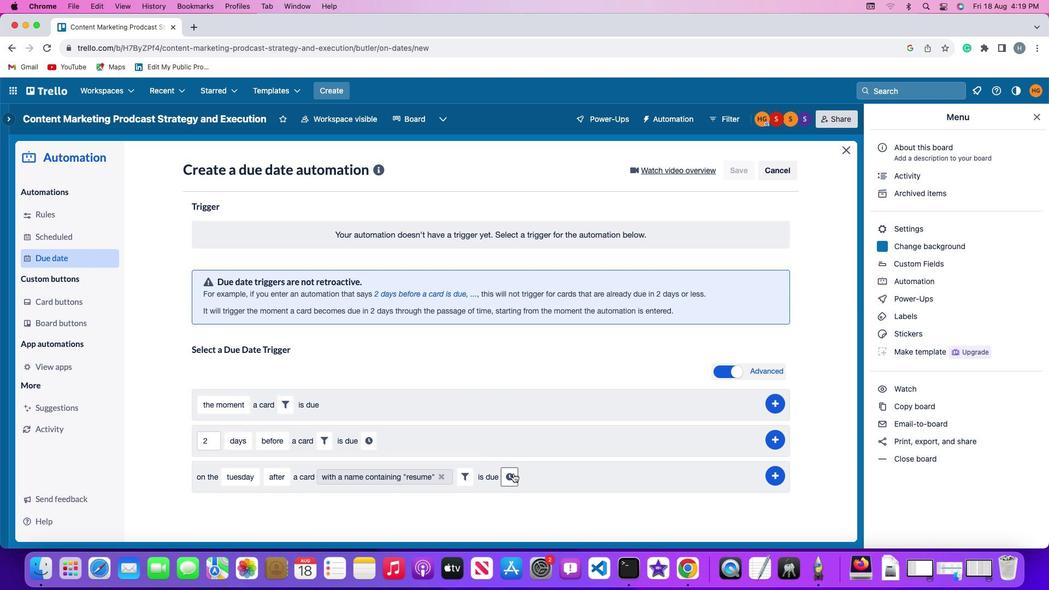 
Action: Mouse pressed left at (514, 475)
Screenshot: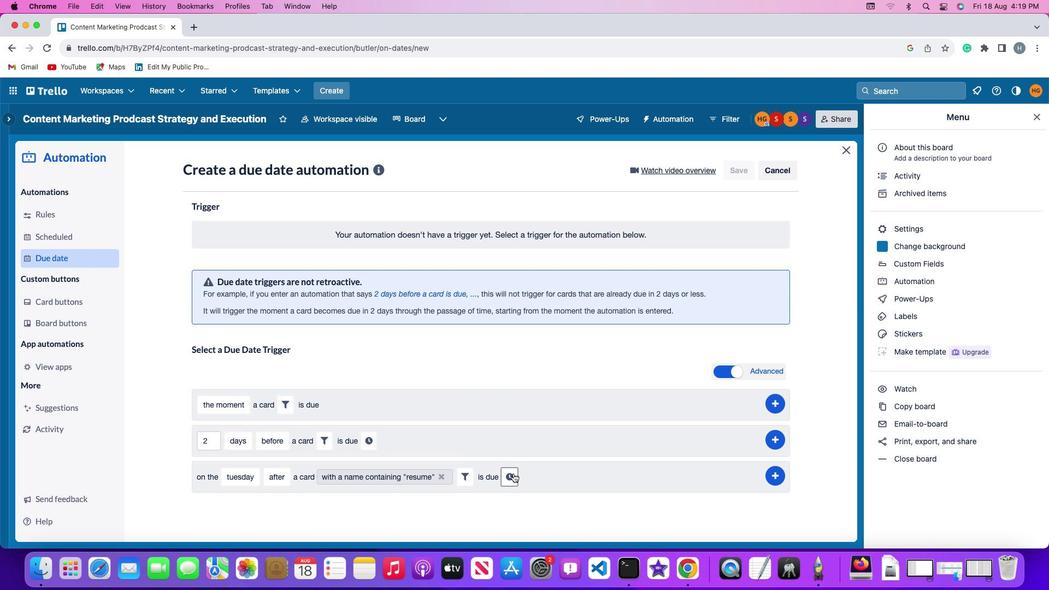 
Action: Mouse moved to (534, 481)
Screenshot: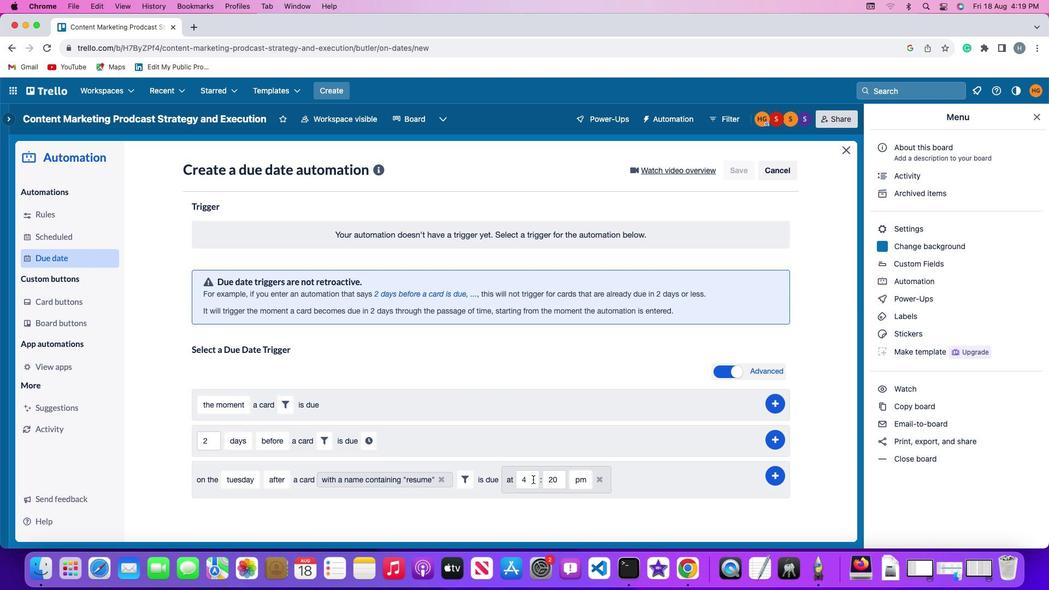 
Action: Mouse pressed left at (534, 481)
Screenshot: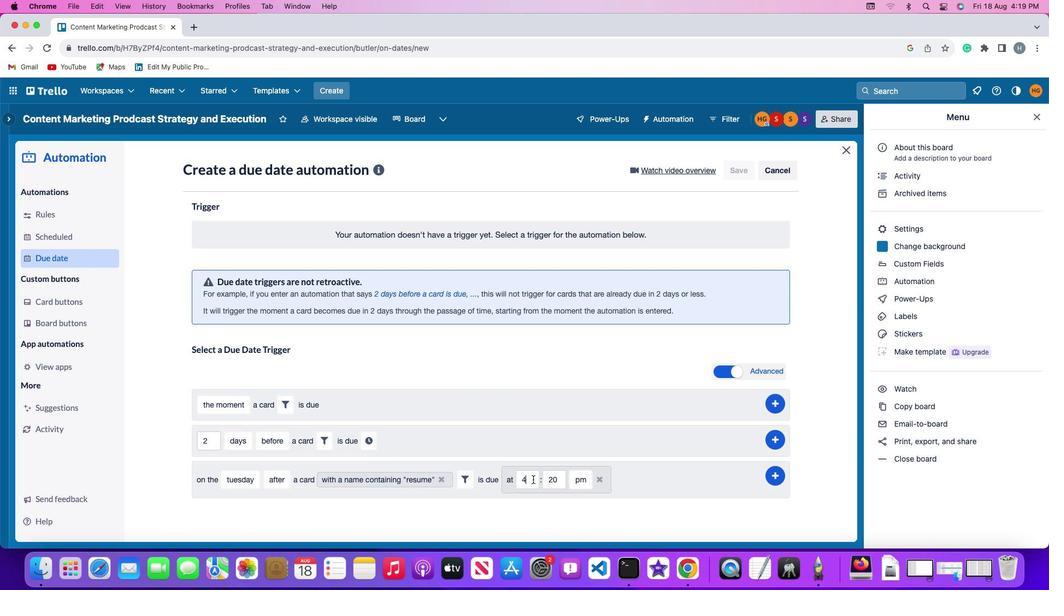 
Action: Key pressed Key.backspace'1''1'
Screenshot: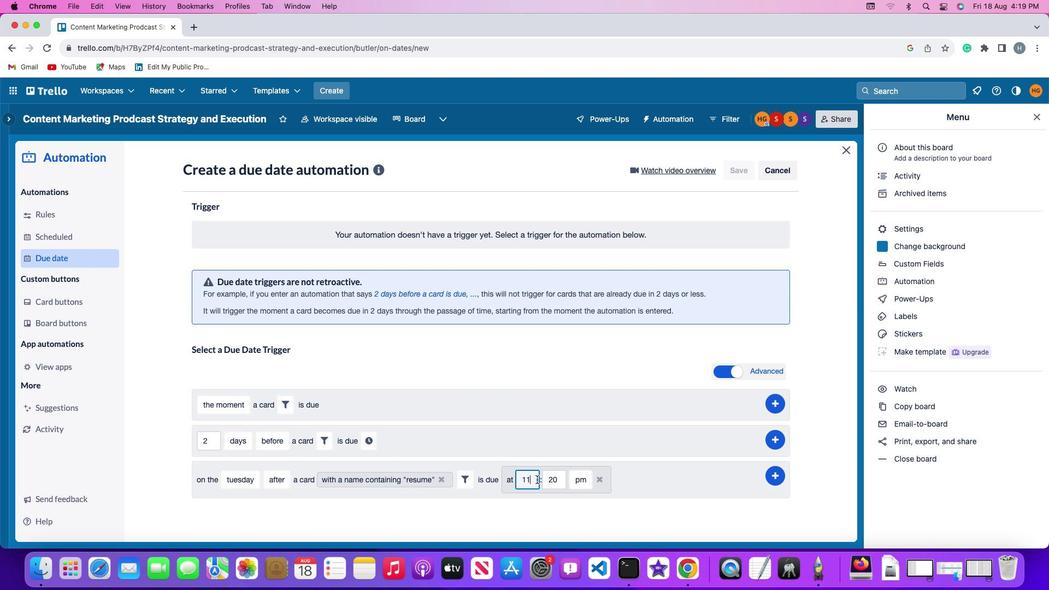 
Action: Mouse moved to (564, 479)
Screenshot: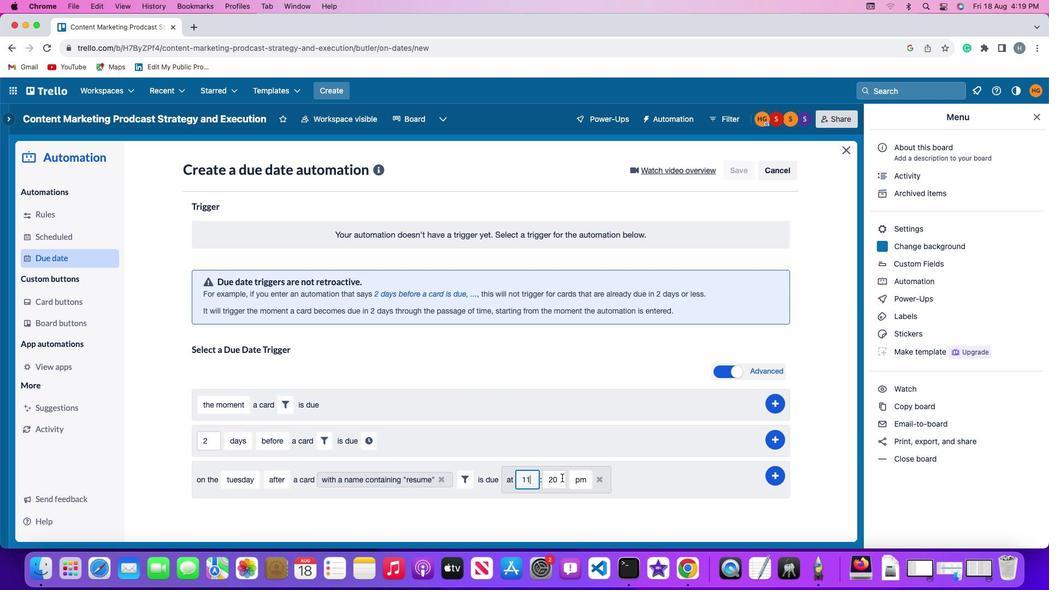 
Action: Mouse pressed left at (564, 479)
Screenshot: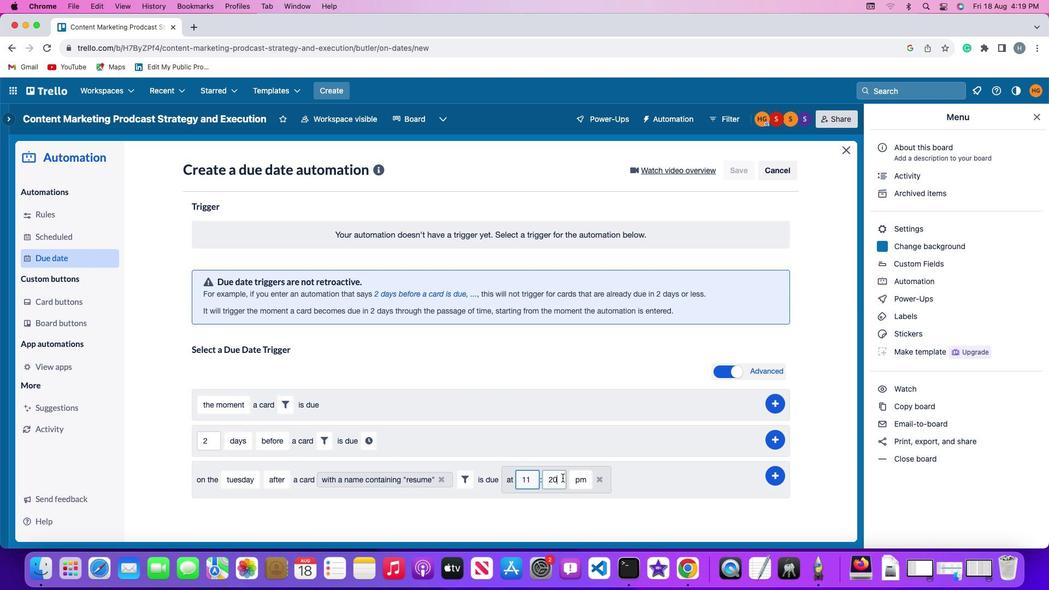 
Action: Mouse moved to (564, 479)
Screenshot: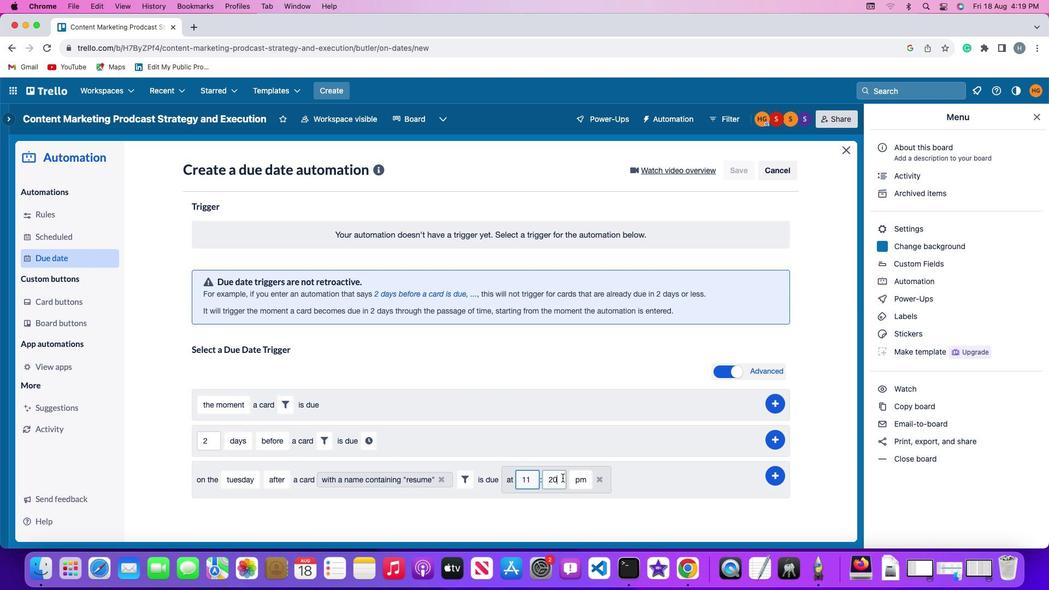 
Action: Key pressed Key.backspaceKey.backspace'0''0'
Screenshot: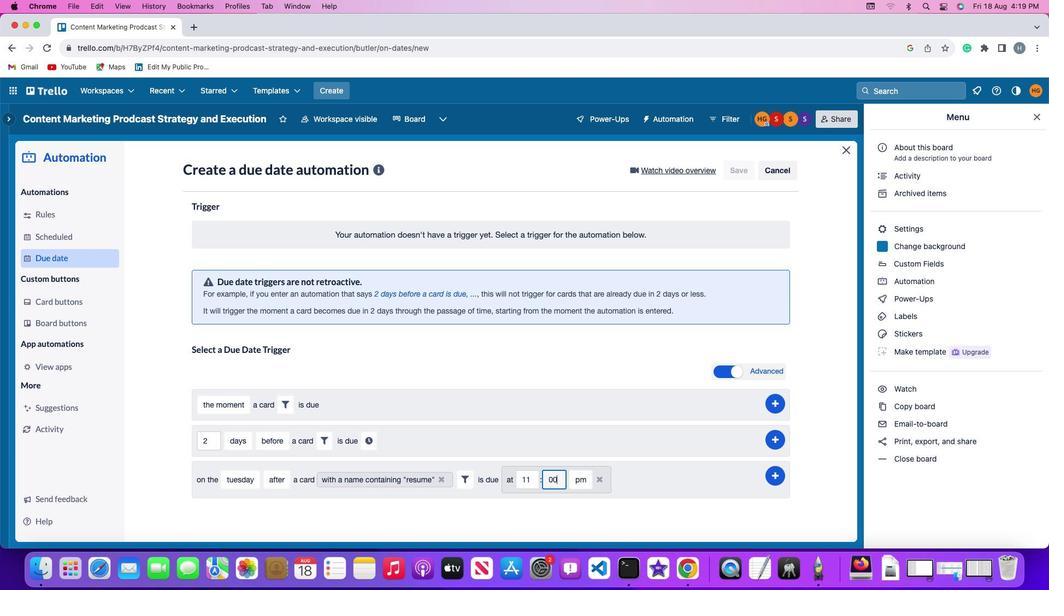 
Action: Mouse moved to (579, 479)
Screenshot: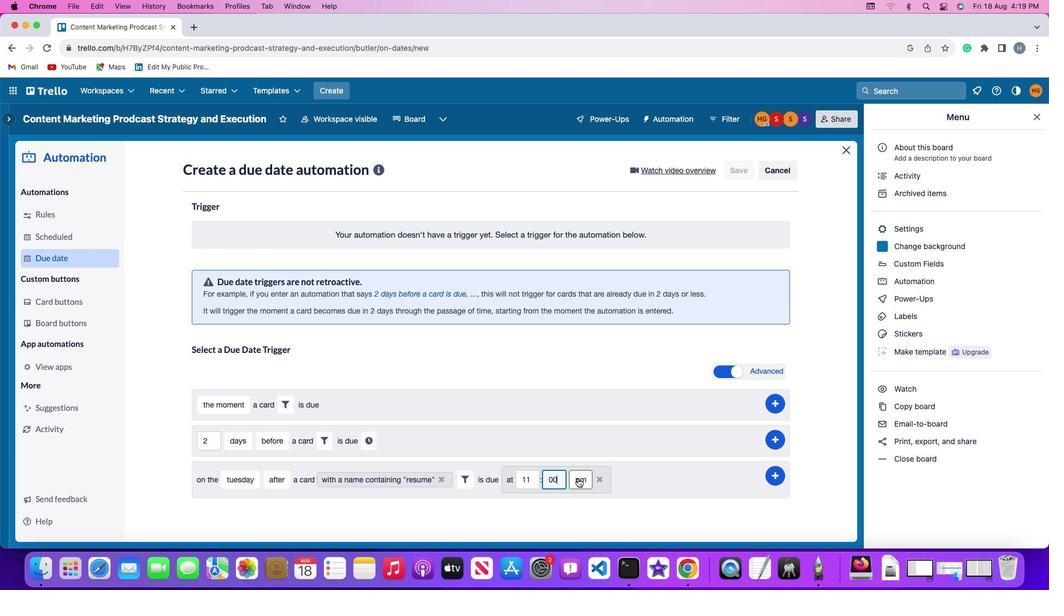 
Action: Mouse pressed left at (579, 479)
Screenshot: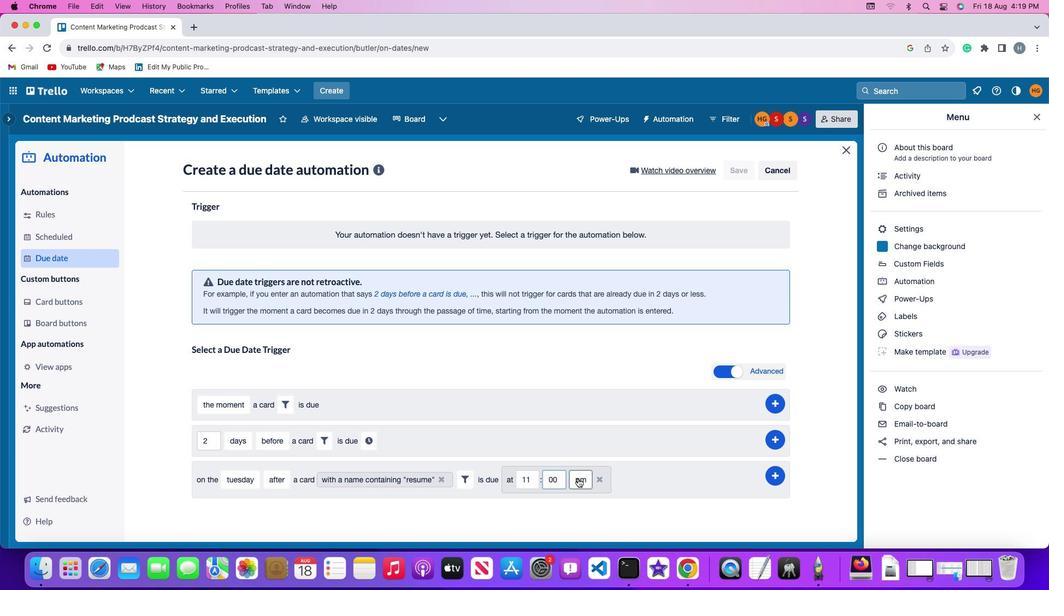 
Action: Mouse moved to (582, 496)
Screenshot: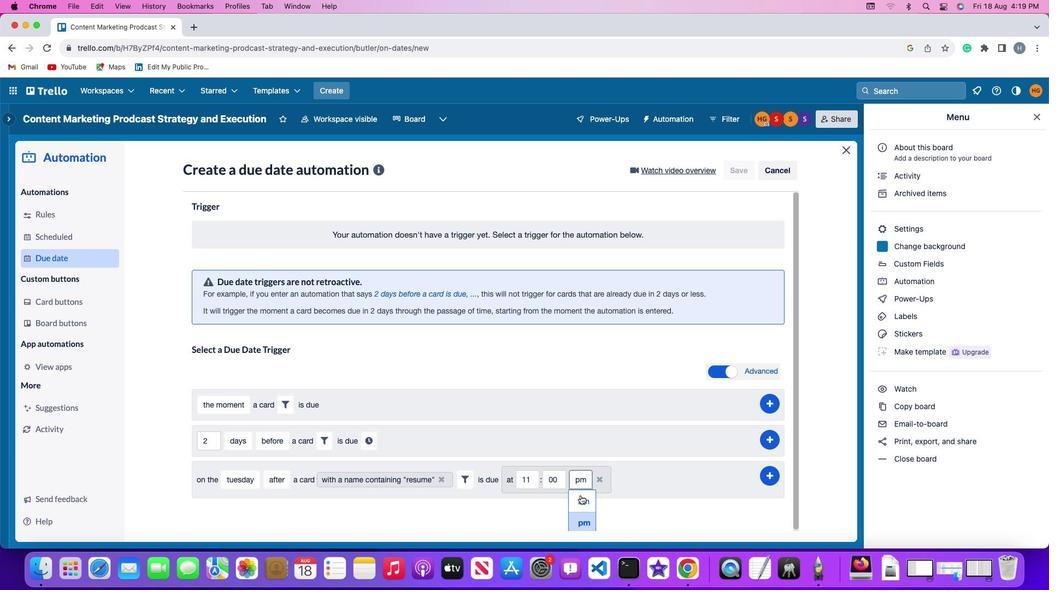 
Action: Mouse pressed left at (582, 496)
Screenshot: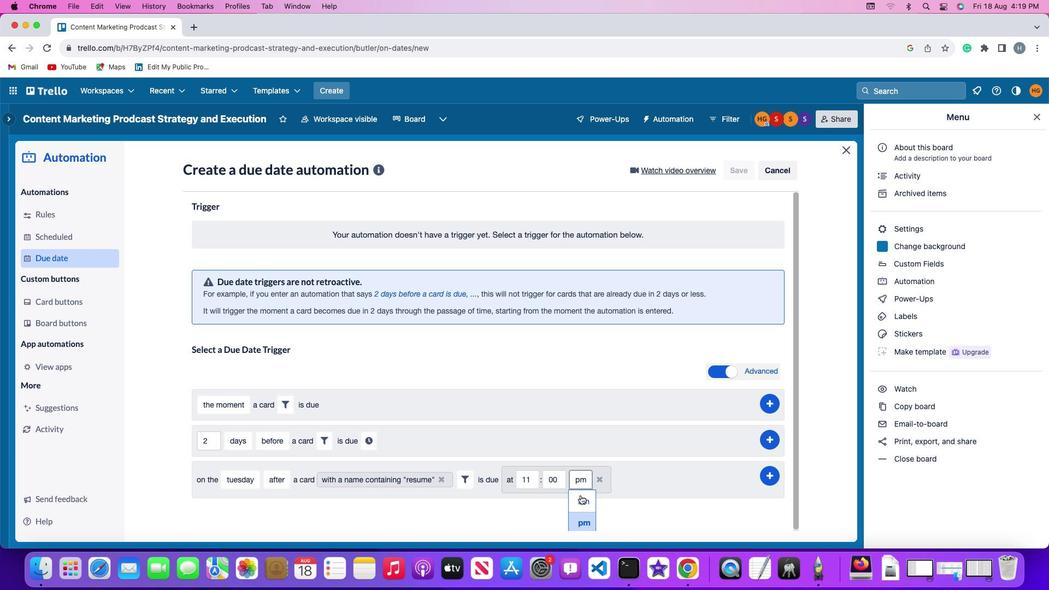 
Action: Mouse moved to (778, 476)
Screenshot: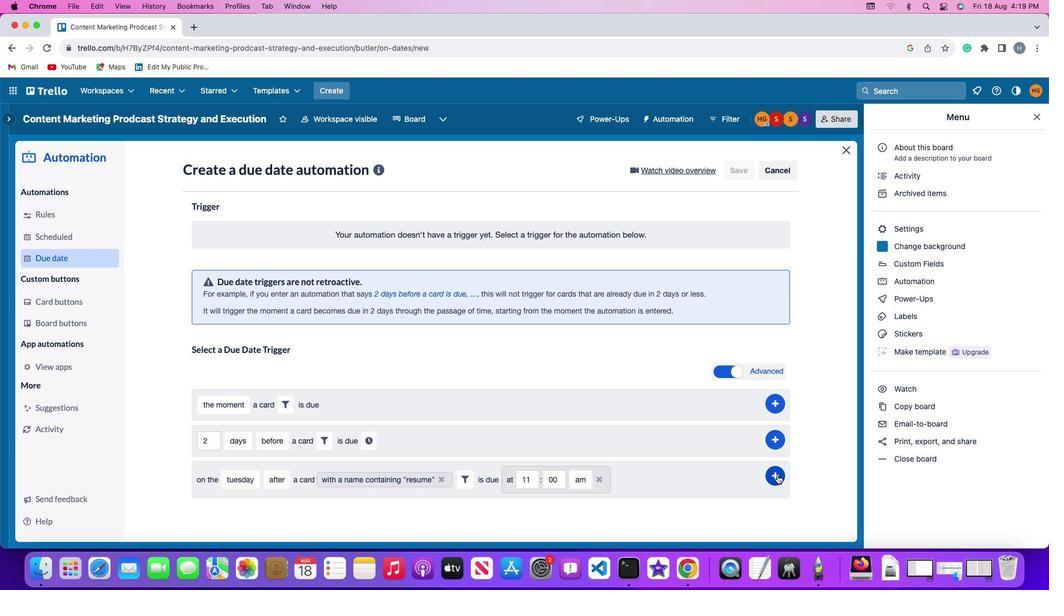
Action: Mouse pressed left at (778, 476)
Screenshot: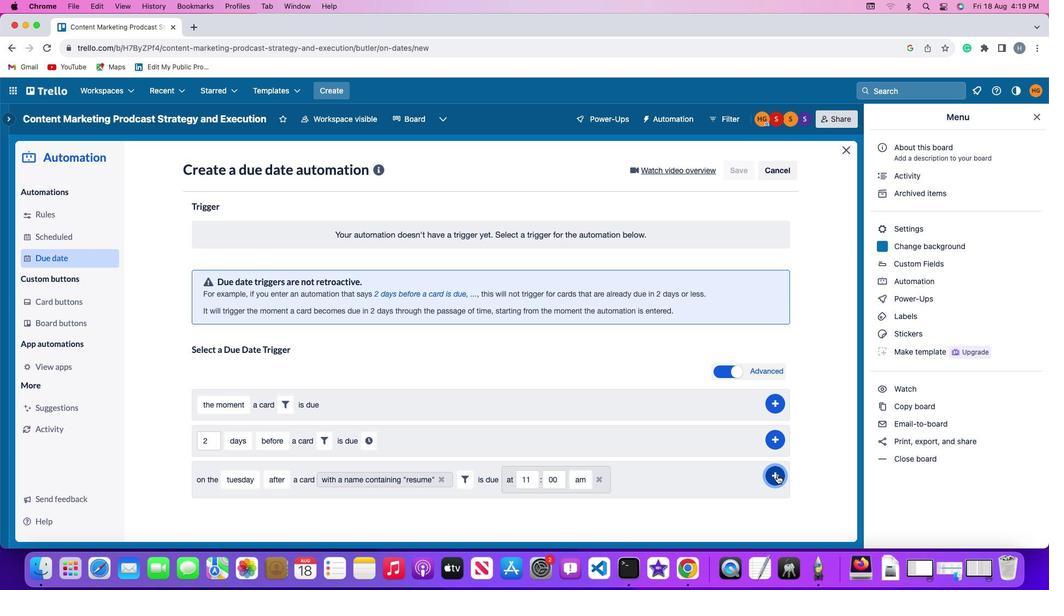 
Action: Mouse moved to (810, 411)
Screenshot: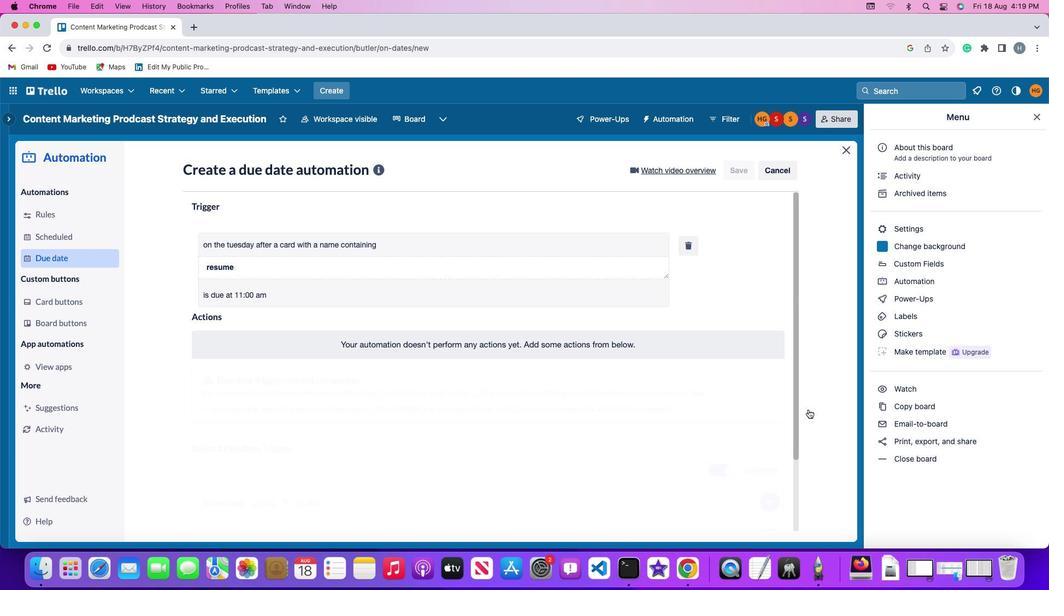 
